 Task: Open a blank google sheet and write heading  Financial Planner. Add Dates in a column and its values below  'Jan 23, Feb 23, Mar 23, Apr 23 & may23. 'Add Income in next column and its values below  $3,000, $3,200, $3,100, $3,300 & $3,500. Add Expenses in next column and its values below  $2,000, $2,300, $2,200, $2,500 & $2,800. Add savings in next column and its values below $500, $600, $500, $700 & $700. Add Investment in next column and its values below  $500, $700, $800, $900 & $1000. Add Net Saving in next column and its values below  $1000, $1200, $900, $800 & $700. Save page BudgetReviewbook
Action: Mouse moved to (897, 164)
Screenshot: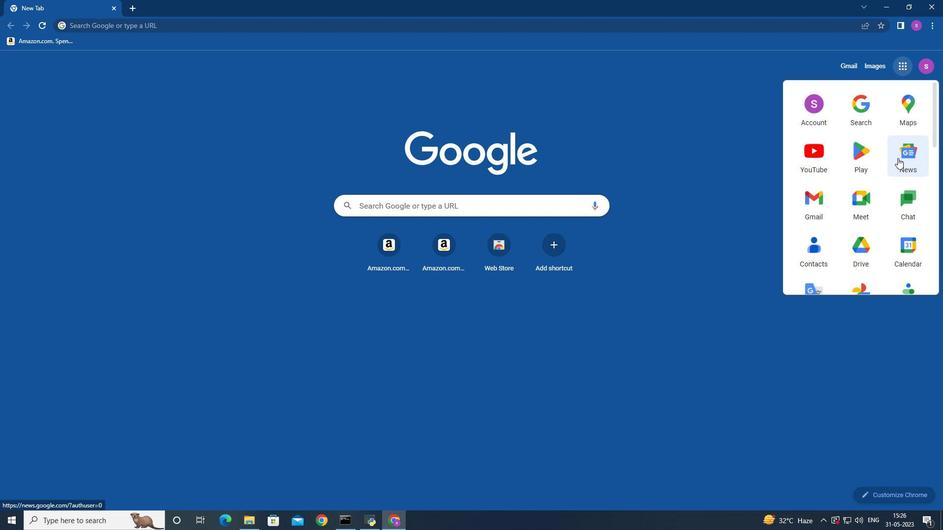 
Action: Mouse scrolled (897, 164) with delta (0, 0)
Screenshot: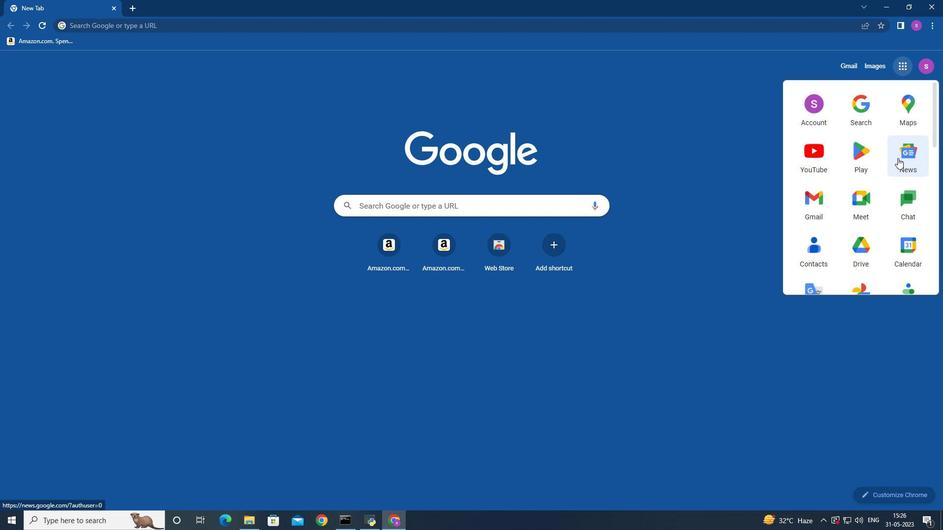 
Action: Mouse moved to (897, 164)
Screenshot: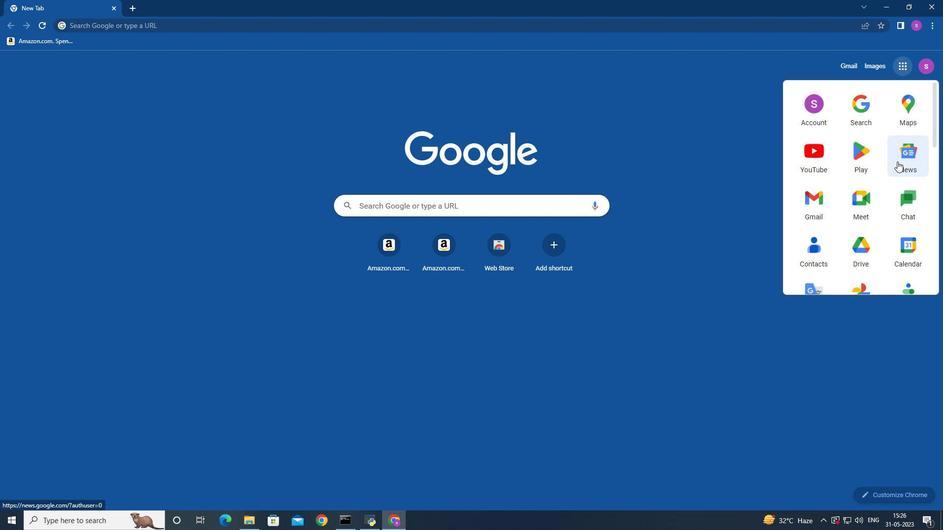 
Action: Mouse scrolled (897, 164) with delta (0, 0)
Screenshot: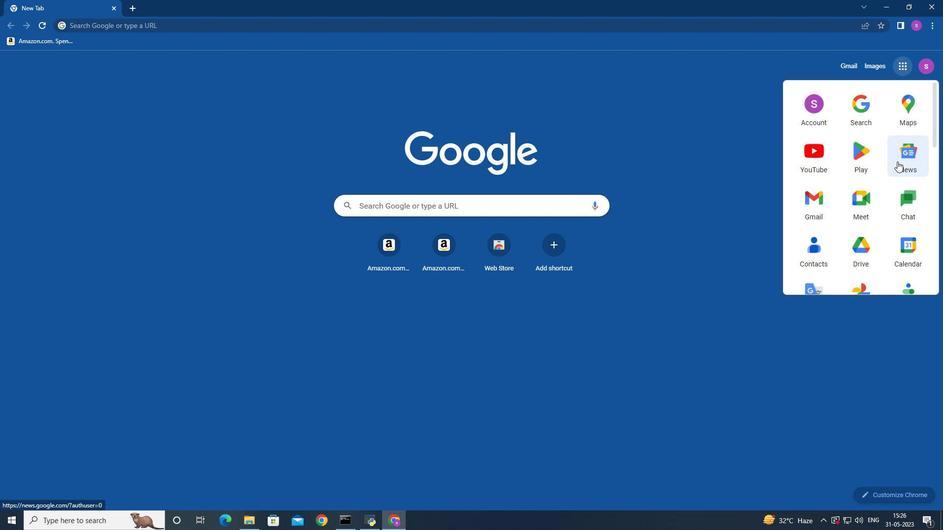 
Action: Mouse moved to (897, 164)
Screenshot: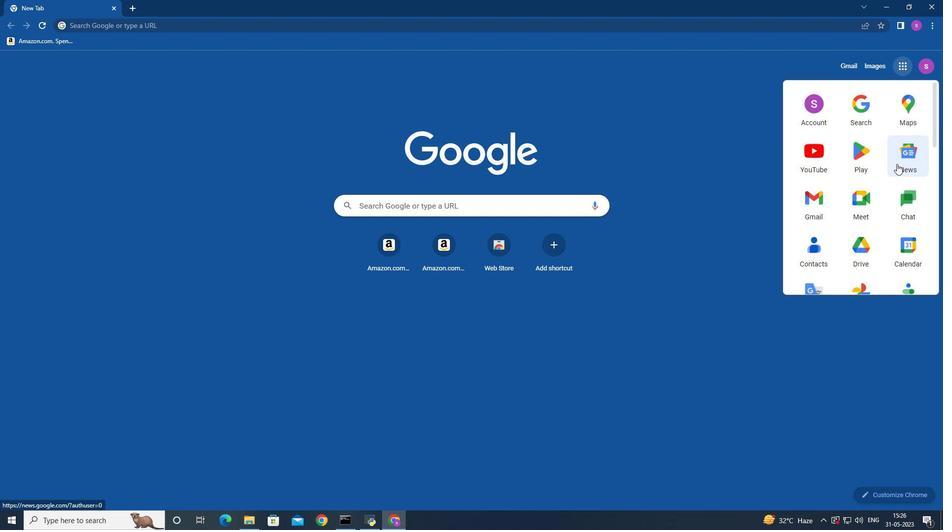
Action: Mouse scrolled (897, 164) with delta (0, 0)
Screenshot: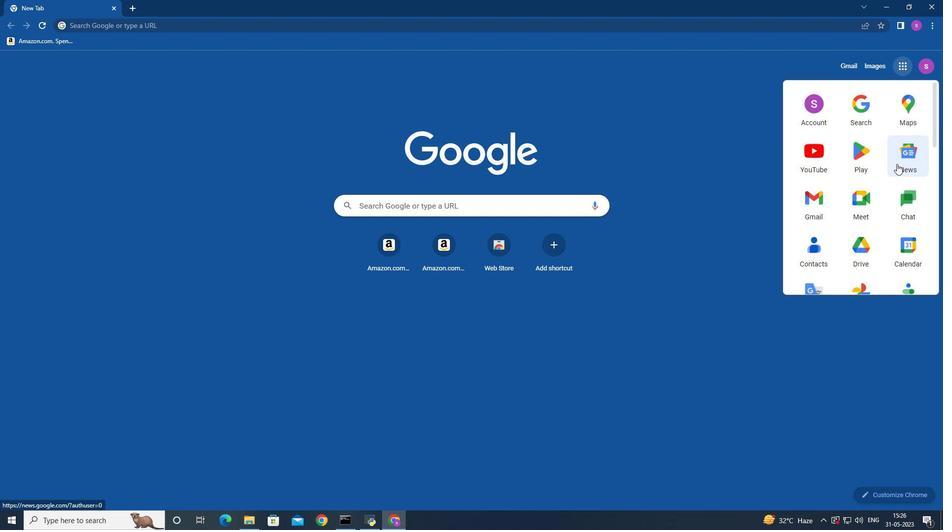 
Action: Mouse moved to (896, 164)
Screenshot: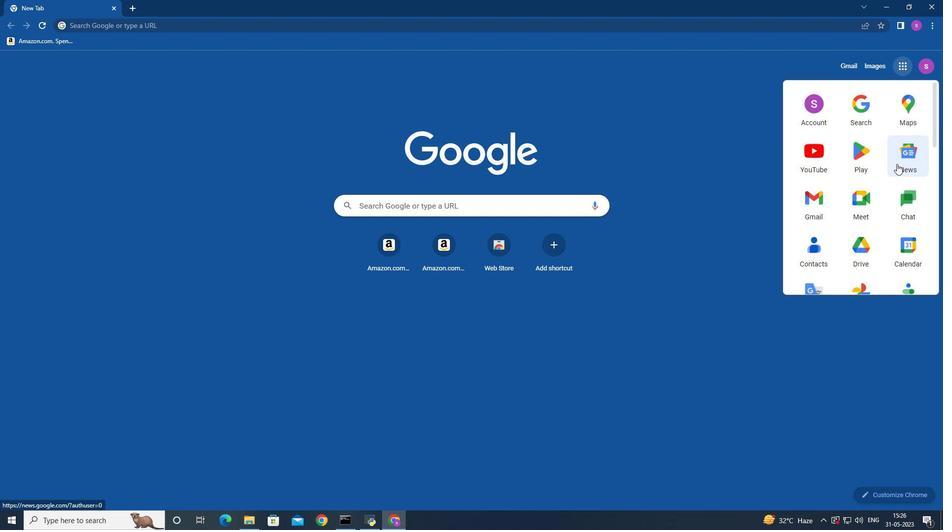 
Action: Mouse scrolled (896, 164) with delta (0, 0)
Screenshot: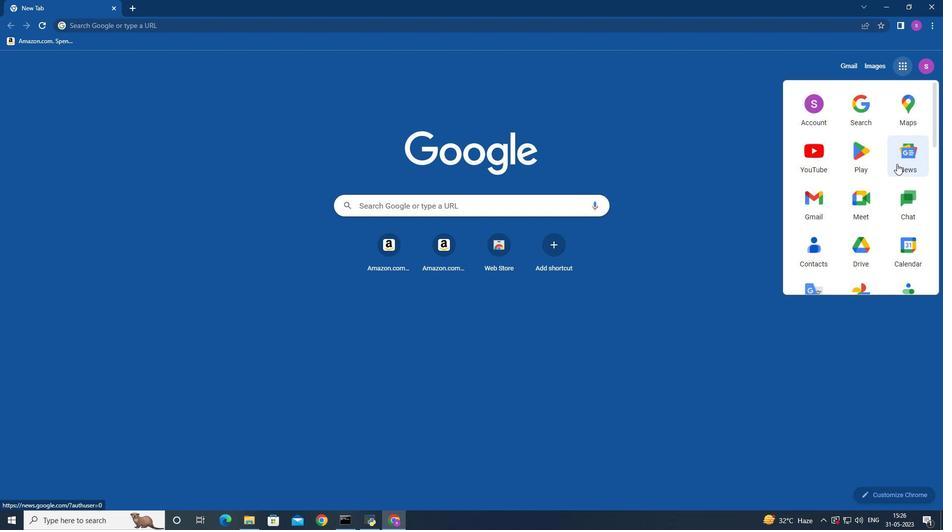
Action: Mouse moved to (895, 164)
Screenshot: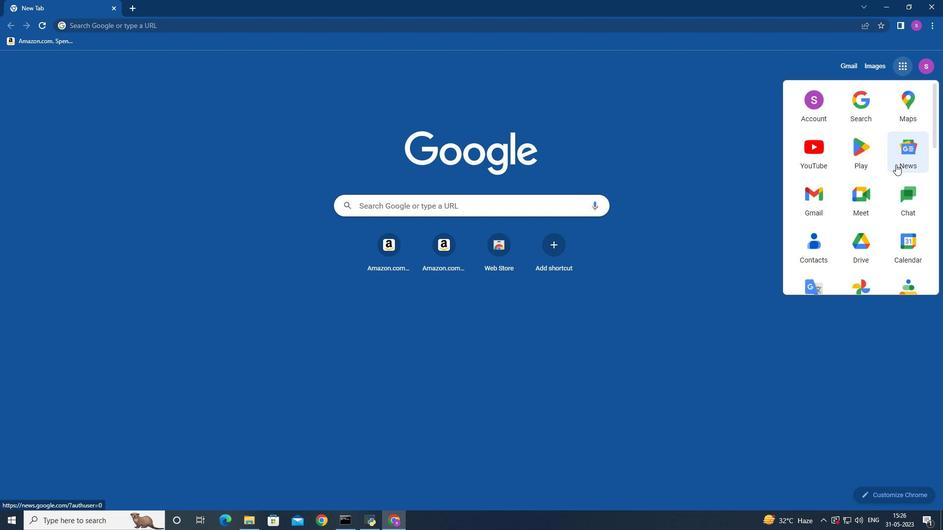 
Action: Mouse scrolled (895, 164) with delta (0, 0)
Screenshot: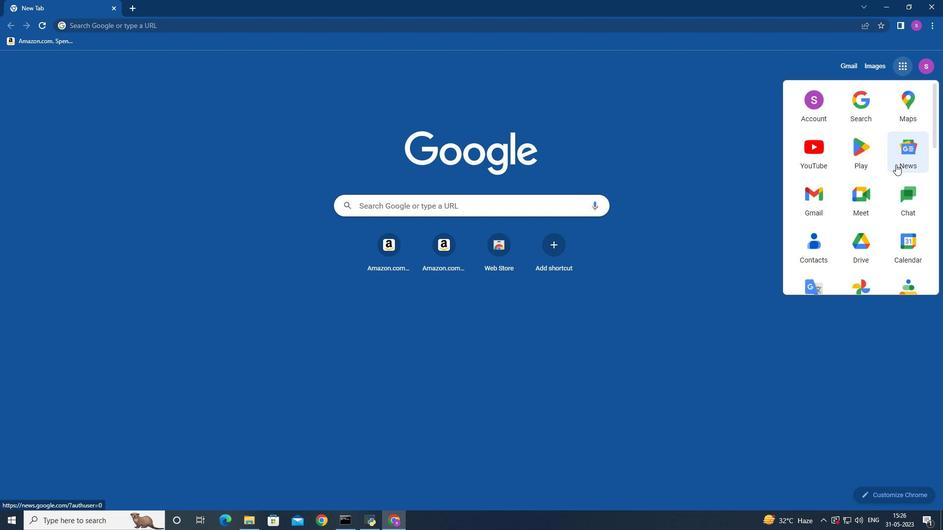 
Action: Mouse moved to (879, 164)
Screenshot: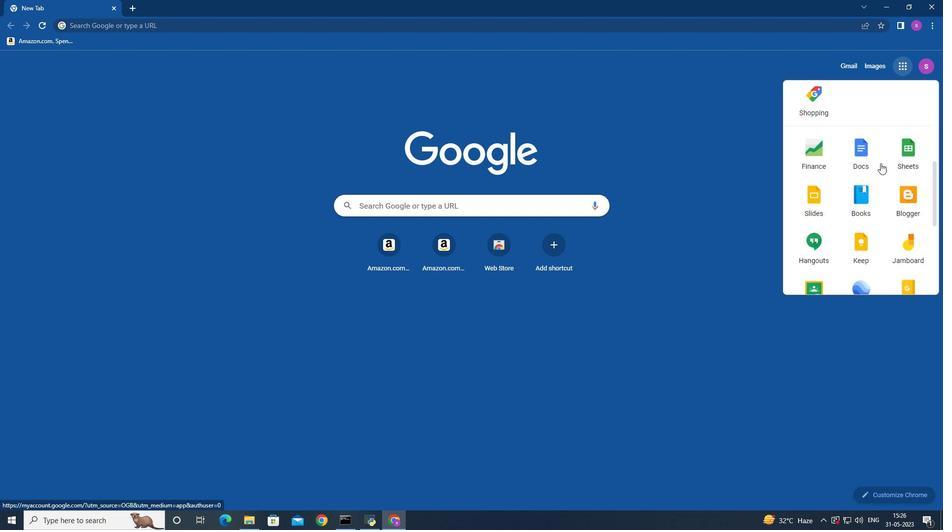 
Action: Mouse scrolled (879, 163) with delta (0, 0)
Screenshot: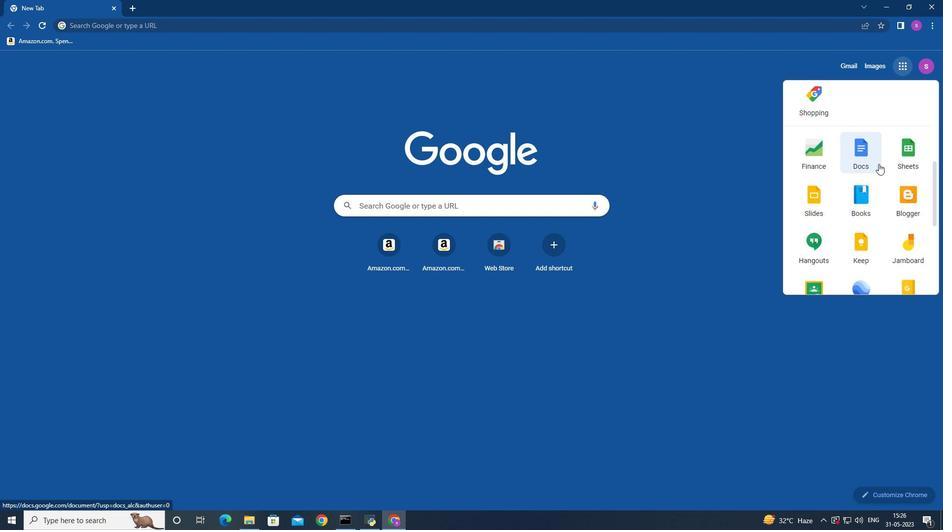 
Action: Mouse scrolled (879, 163) with delta (0, 0)
Screenshot: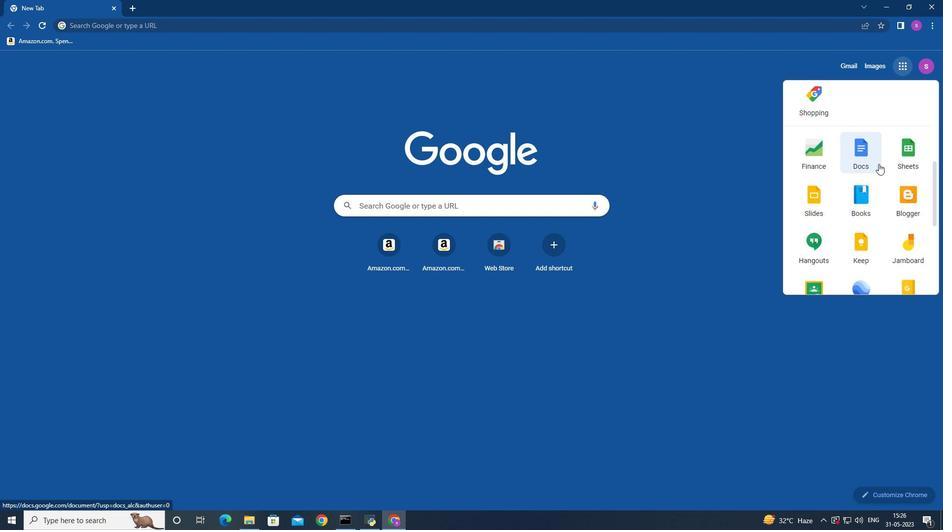 
Action: Mouse moved to (880, 164)
Screenshot: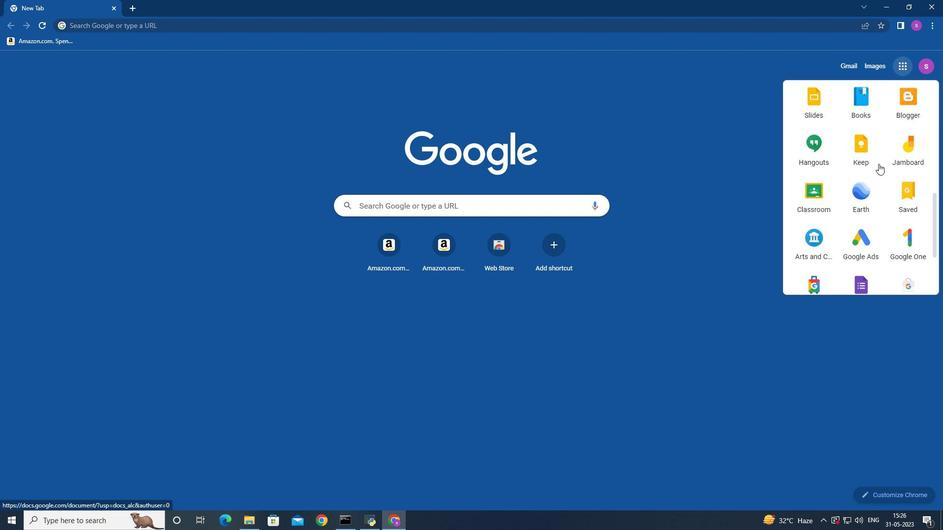 
Action: Mouse scrolled (880, 164) with delta (0, 0)
Screenshot: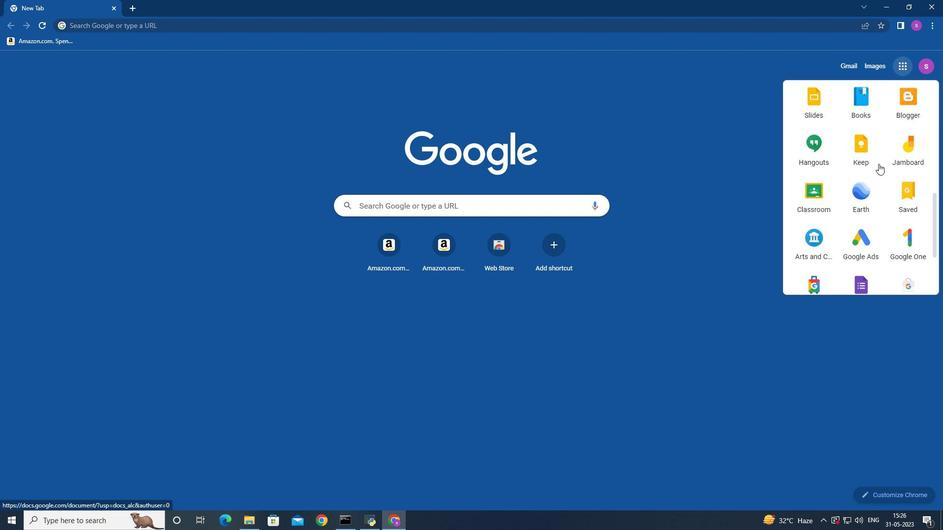 
Action: Mouse scrolled (880, 164) with delta (0, 0)
Screenshot: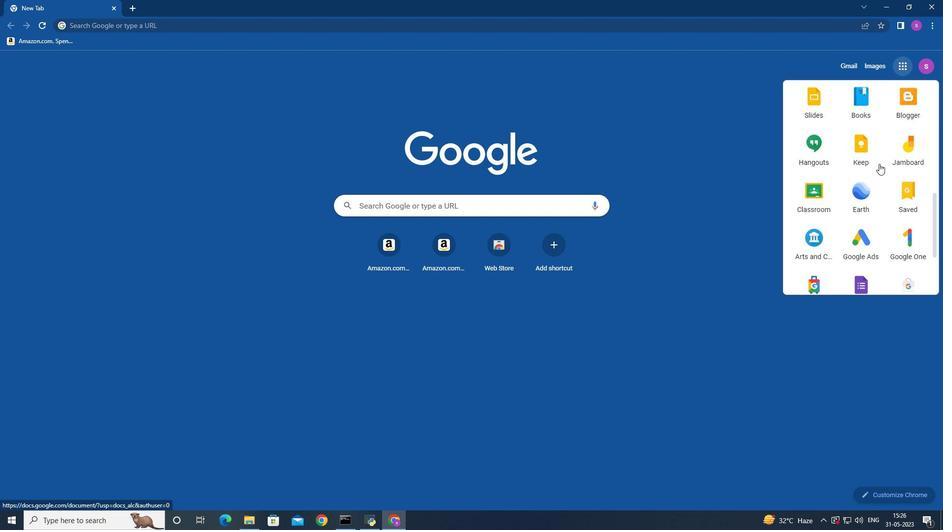 
Action: Mouse scrolled (880, 164) with delta (0, 0)
Screenshot: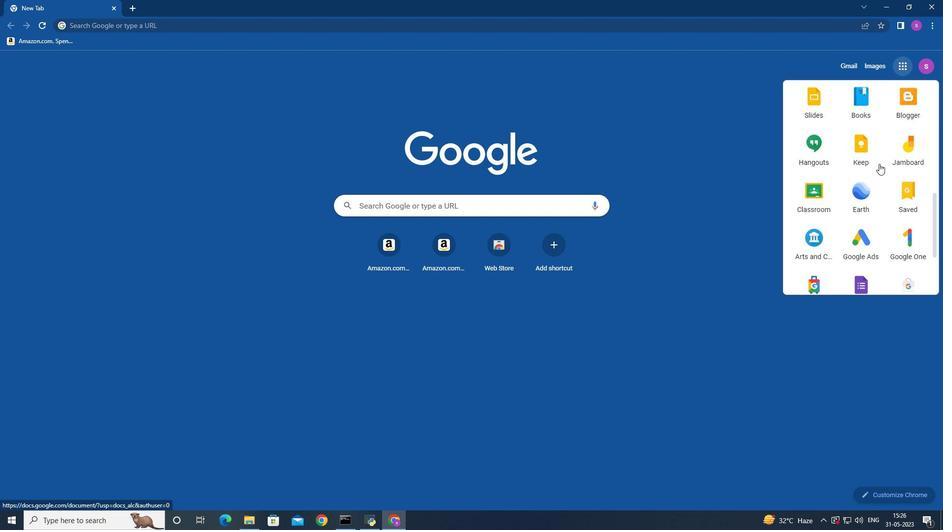 
Action: Mouse moved to (904, 201)
Screenshot: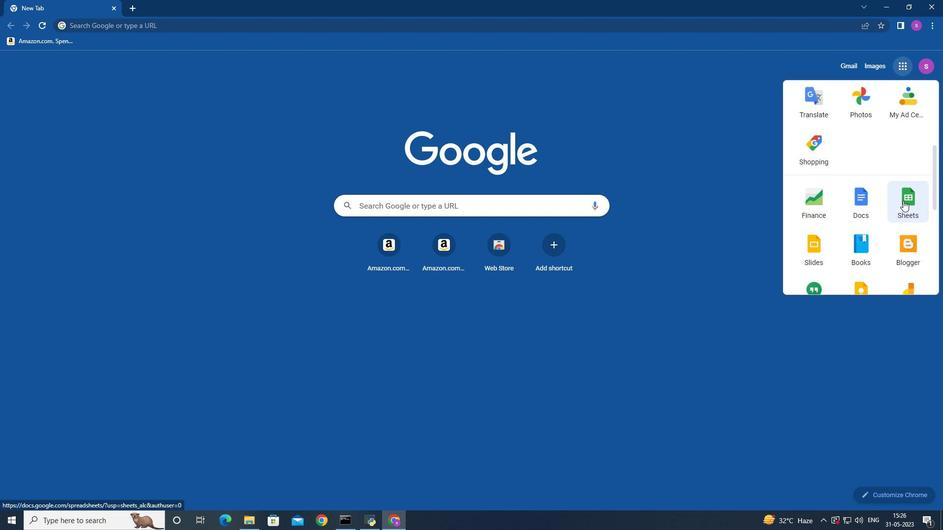 
Action: Mouse pressed left at (904, 201)
Screenshot: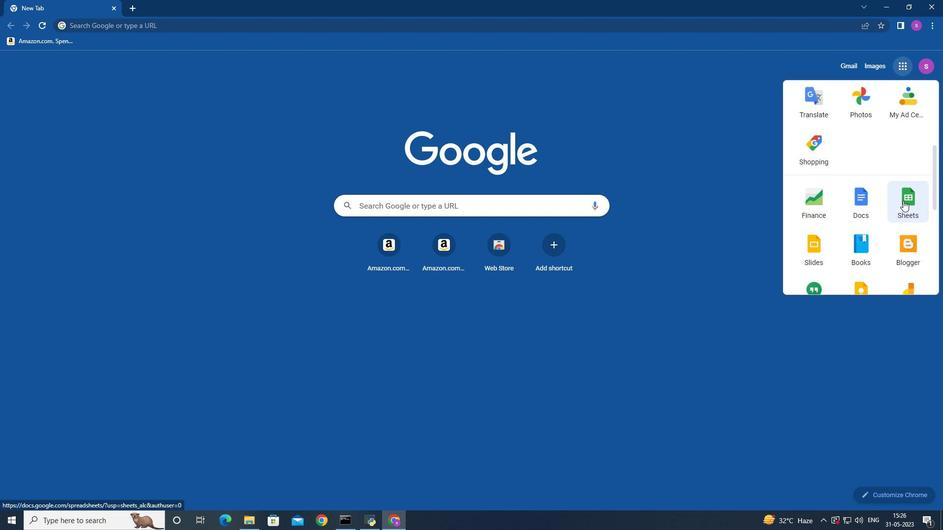 
Action: Mouse moved to (242, 124)
Screenshot: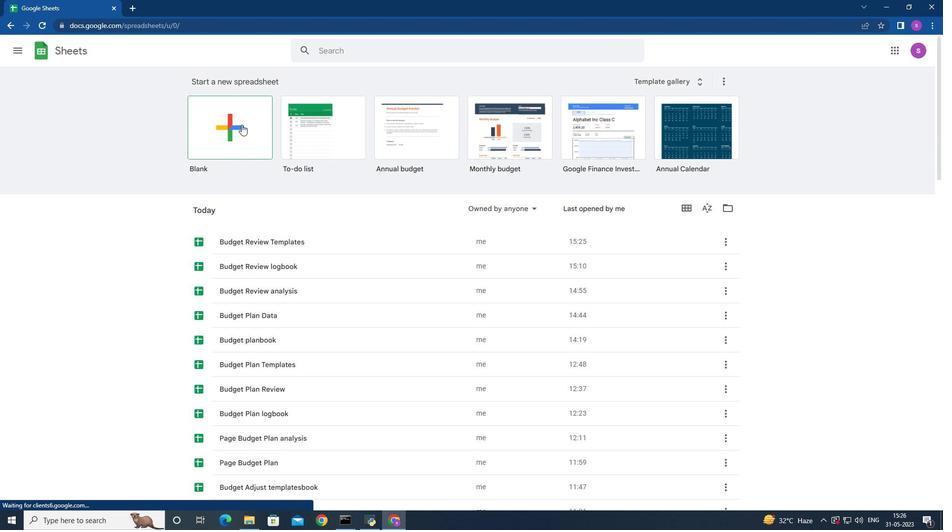 
Action: Mouse pressed left at (242, 124)
Screenshot: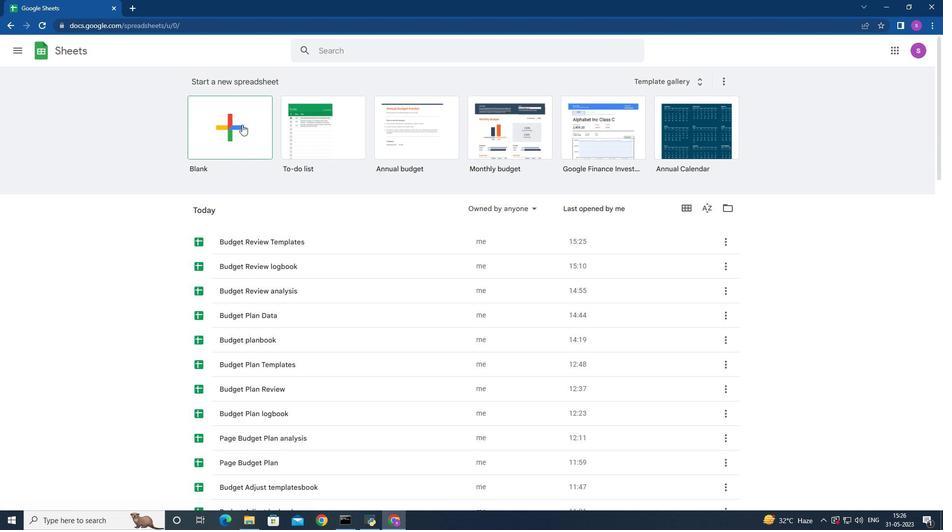 
Action: Mouse moved to (184, 133)
Screenshot: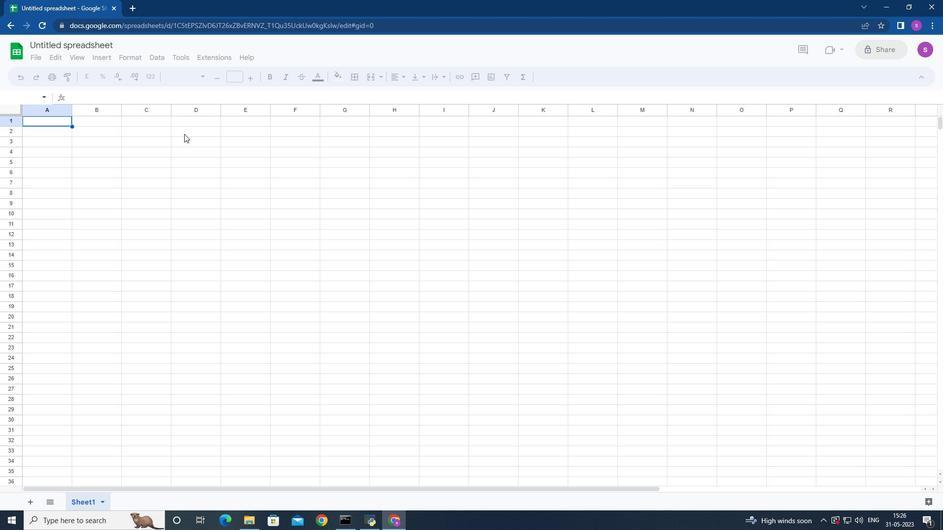 
Action: Mouse pressed left at (184, 133)
Screenshot: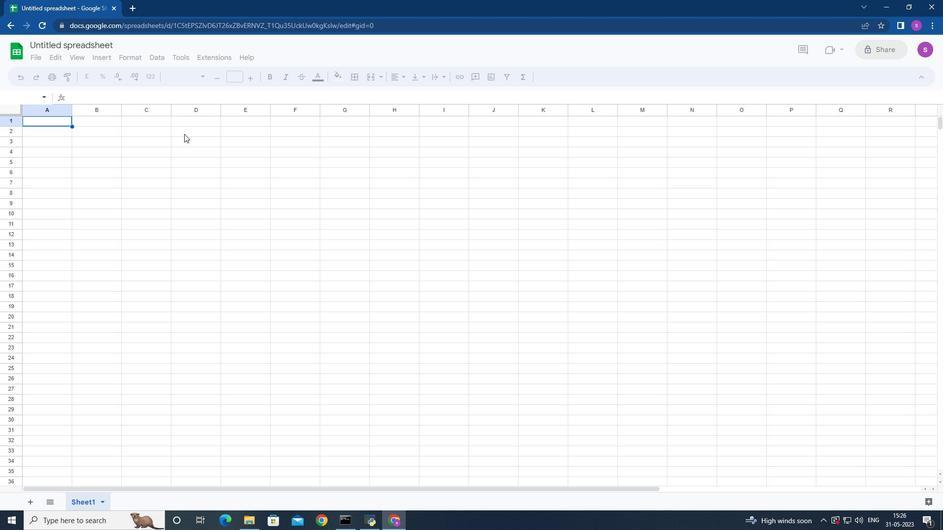 
Action: Mouse moved to (184, 133)
Screenshot: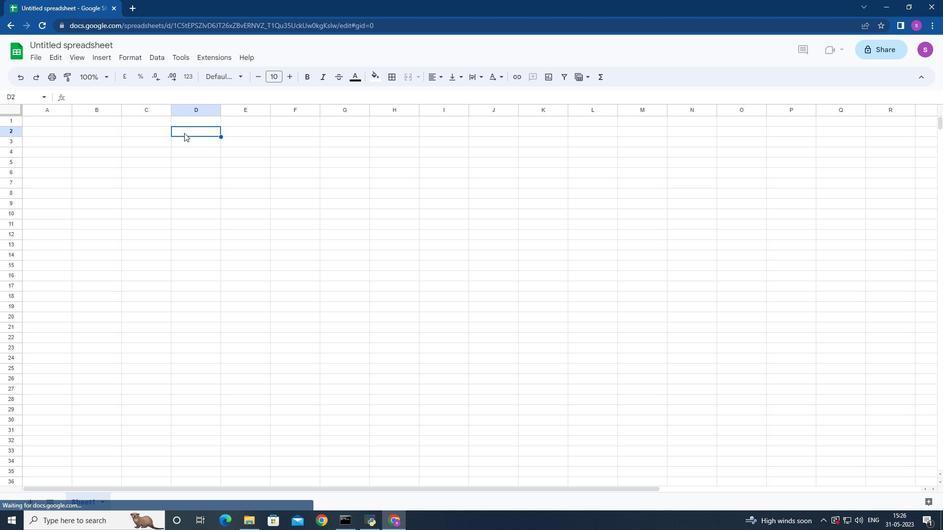 
Action: Key pressed <Key.shift>Financial<Key.space><Key.shift>Planner<Key.down><Key.left><Key.down><Key.shift>Dates<Key.down><Key.shift>Jan<Key.space>23<Key.down><Key.shift>Feb<Key.space>23<Key.down><Key.shift>Mar<Key.space>23<Key.down><Key.shift>Apr23<Key.down><Key.shift>May23<Key.down>
Screenshot: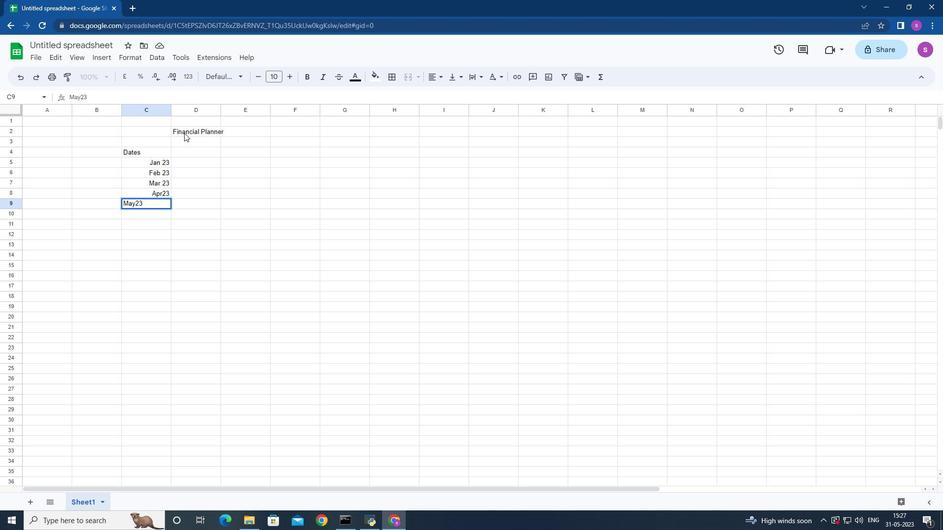 
Action: Mouse moved to (184, 149)
Screenshot: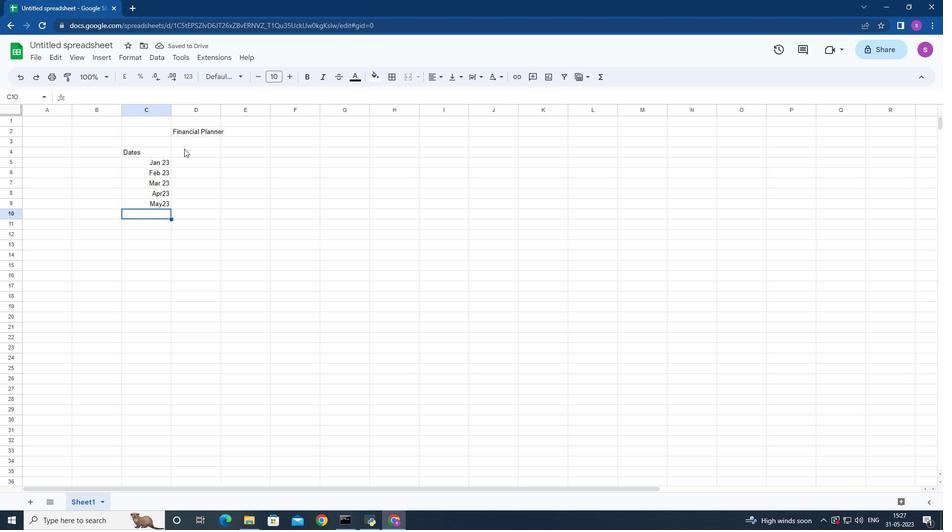 
Action: Mouse pressed left at (184, 149)
Screenshot: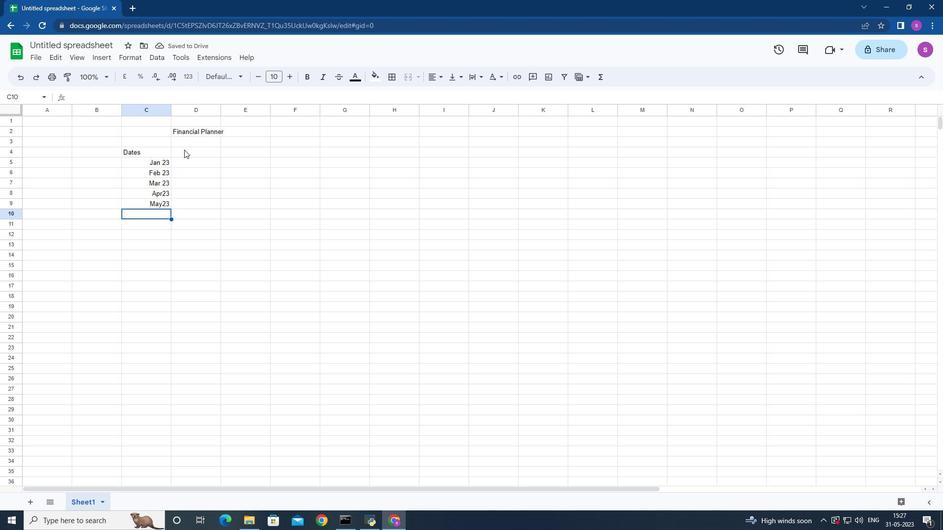 
Action: Mouse moved to (185, 149)
Screenshot: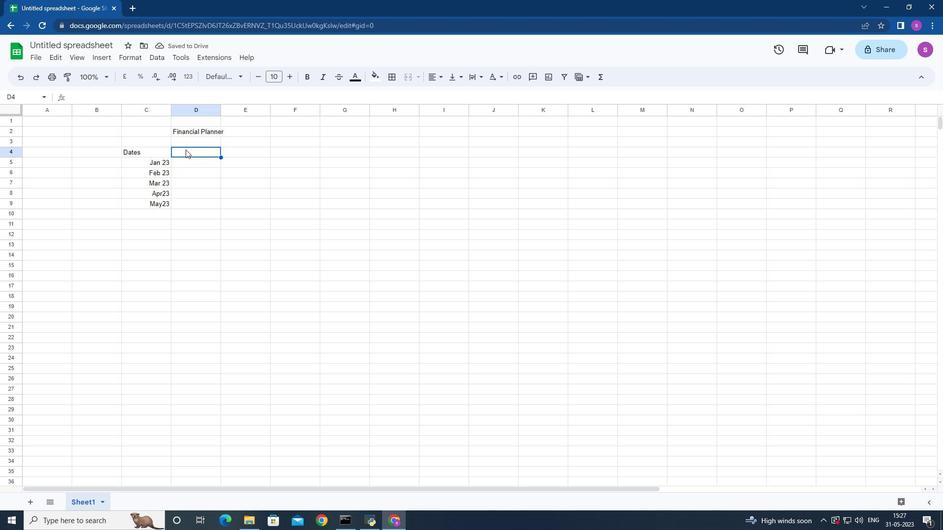 
Action: Key pressed <Key.shift><Key.shift><Key.shift>Income<Key.down>3000<Key.down>3200<Key.down>3100<Key.down>3300<Key.down>3500<Key.down><Key.up>
Screenshot: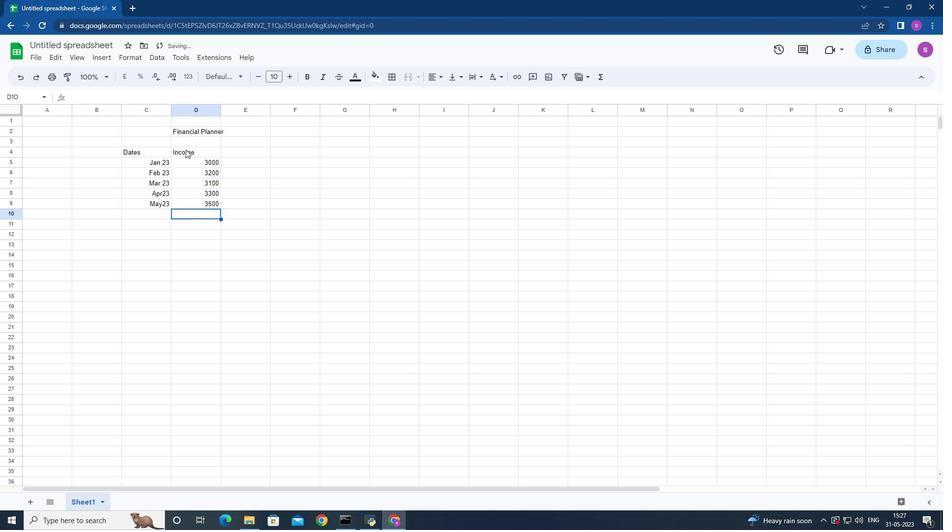 
Action: Mouse moved to (196, 159)
Screenshot: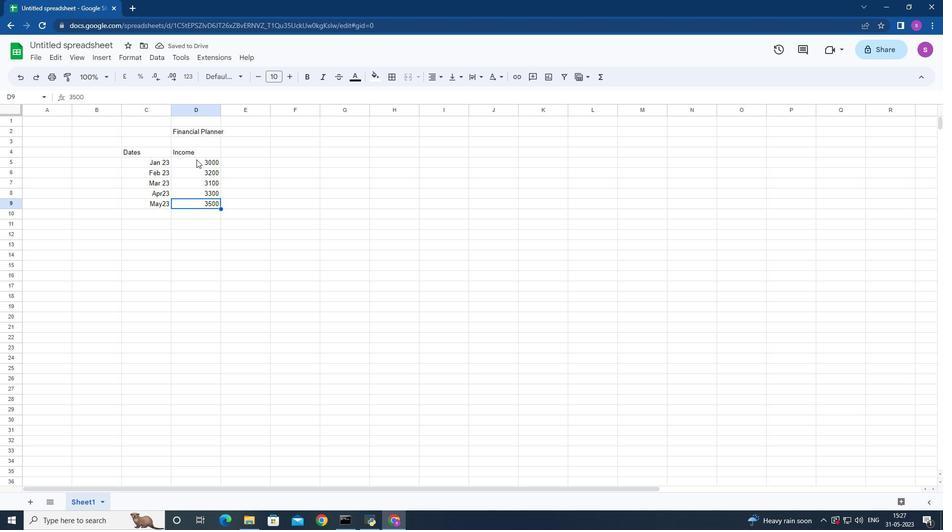 
Action: Mouse pressed left at (196, 159)
Screenshot: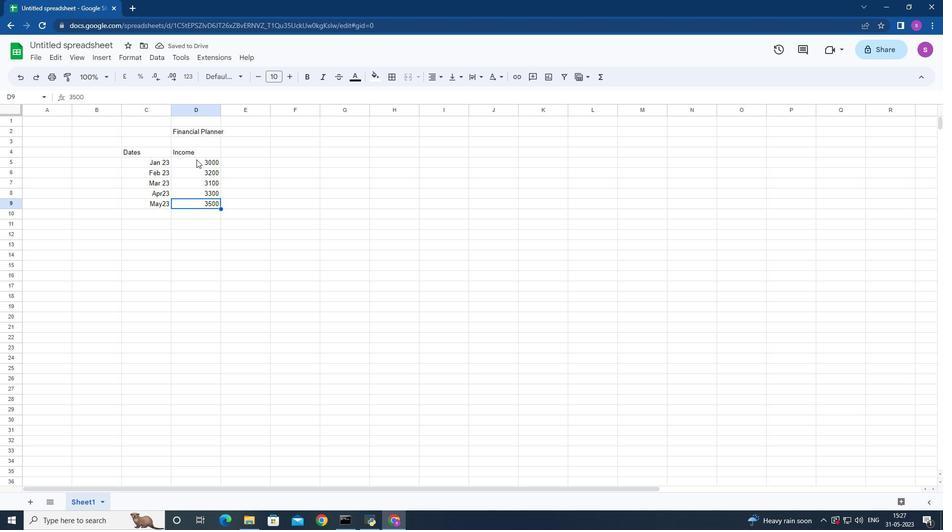 
Action: Mouse moved to (189, 78)
Screenshot: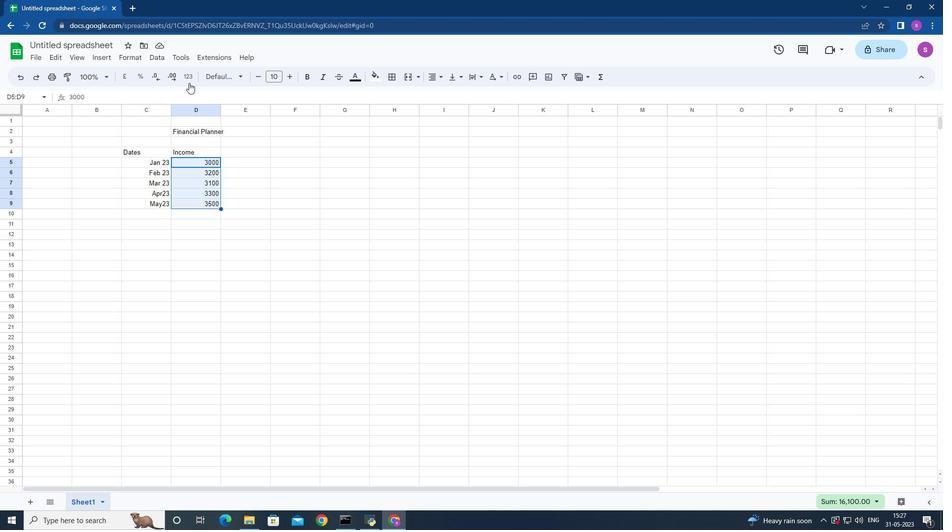 
Action: Mouse pressed left at (189, 78)
Screenshot: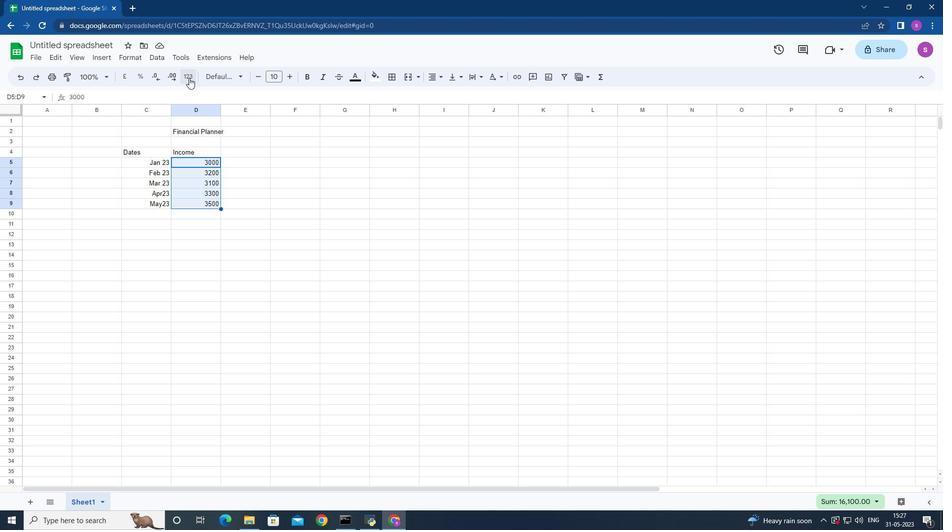 
Action: Mouse moved to (200, 332)
Screenshot: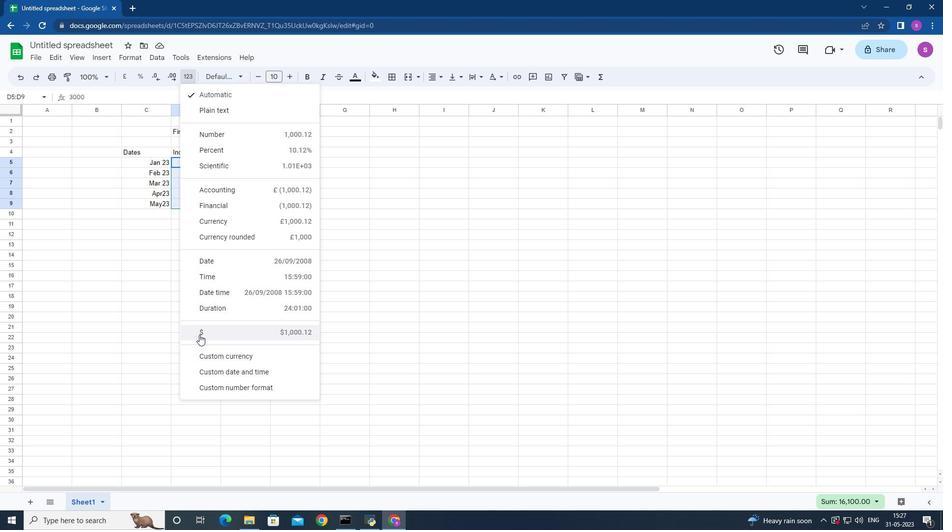 
Action: Mouse pressed left at (200, 332)
Screenshot: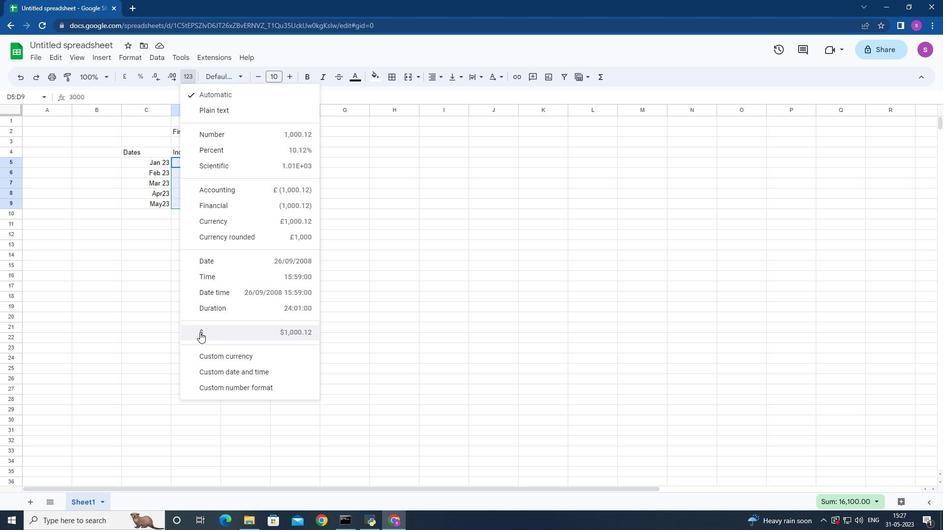 
Action: Mouse moved to (238, 152)
Screenshot: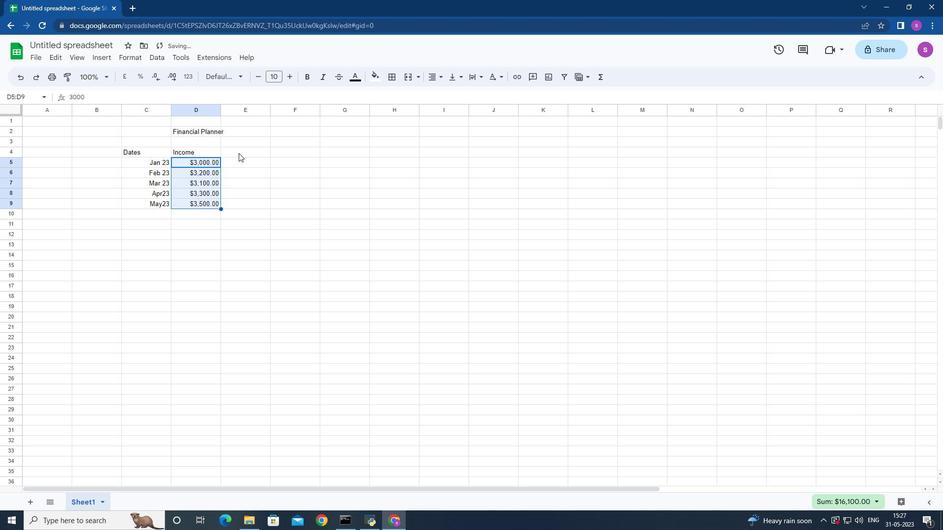 
Action: Mouse pressed left at (238, 152)
Screenshot: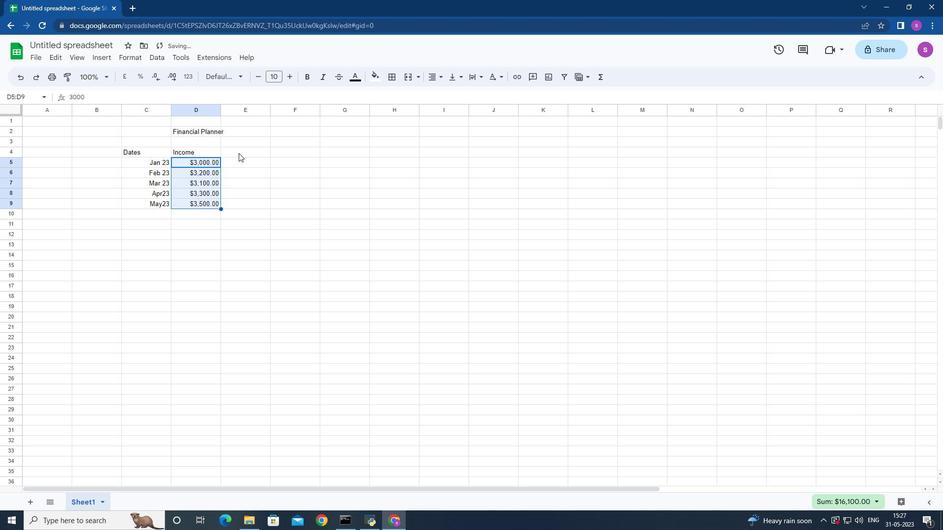 
Action: Mouse moved to (238, 152)
Screenshot: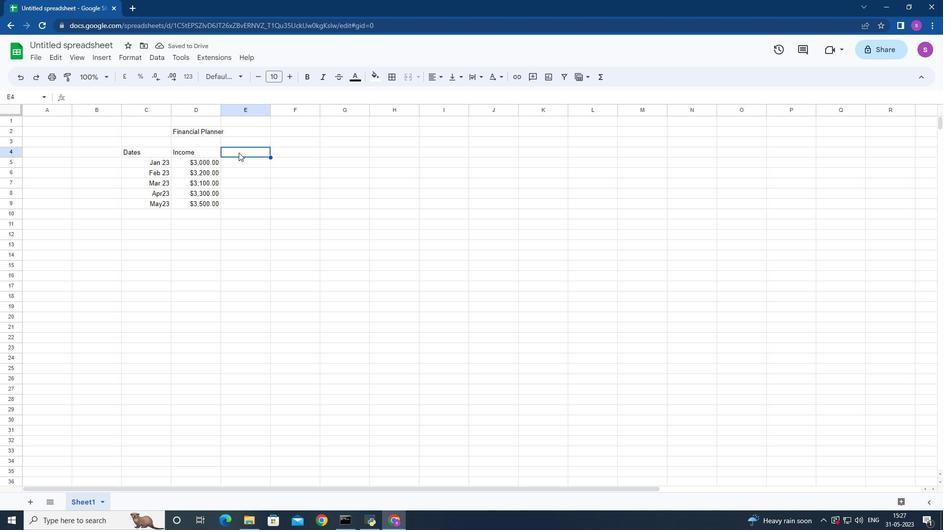 
Action: Key pressed <Key.shift>Expen
Screenshot: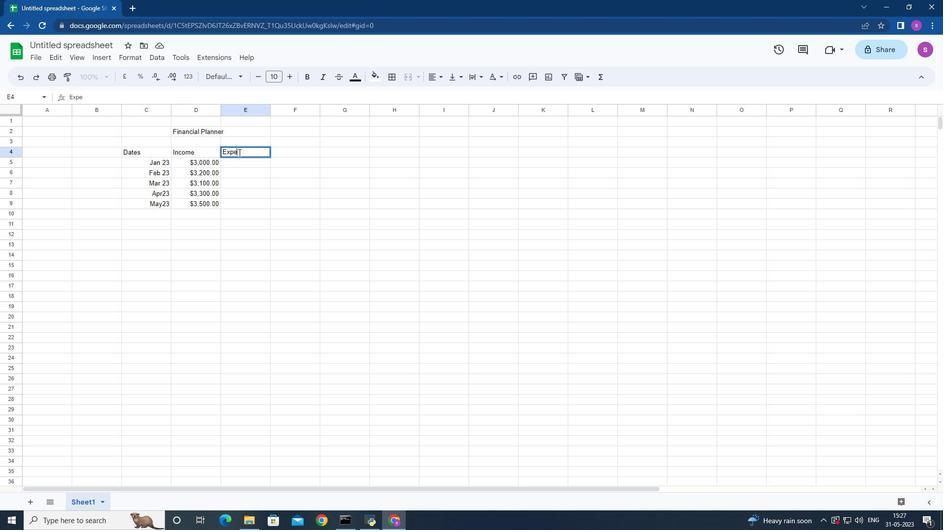 
Action: Mouse scrolled (238, 153) with delta (0, 0)
Screenshot: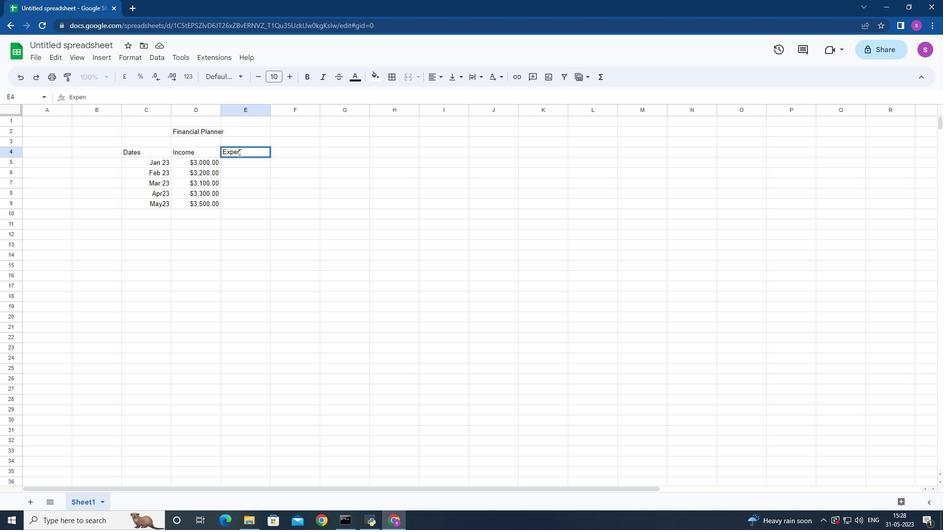 
Action: Mouse moved to (267, 159)
Screenshot: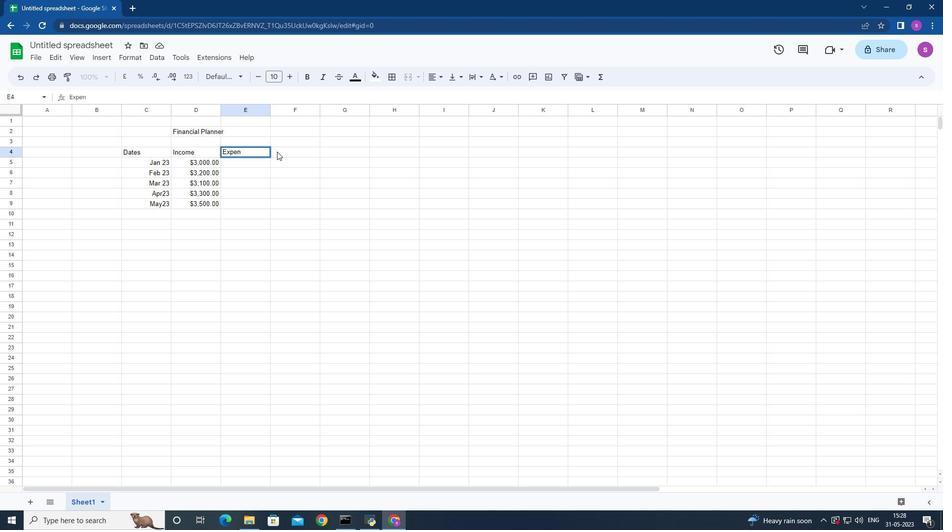 
Action: Key pressed ses<Key.down>2000<Key.down>2300<Key.down>2200<Key.down>2500<Key.down>2800<Key.down>
Screenshot: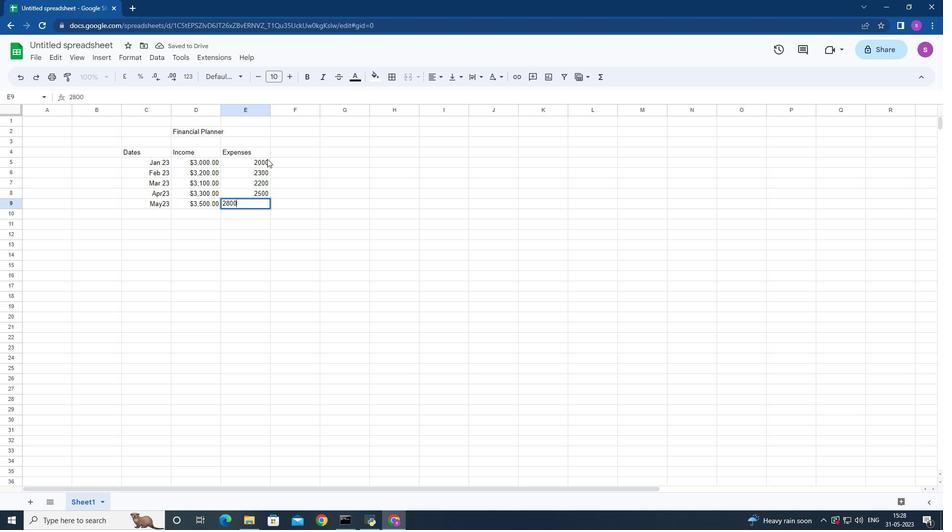 
Action: Mouse moved to (246, 159)
Screenshot: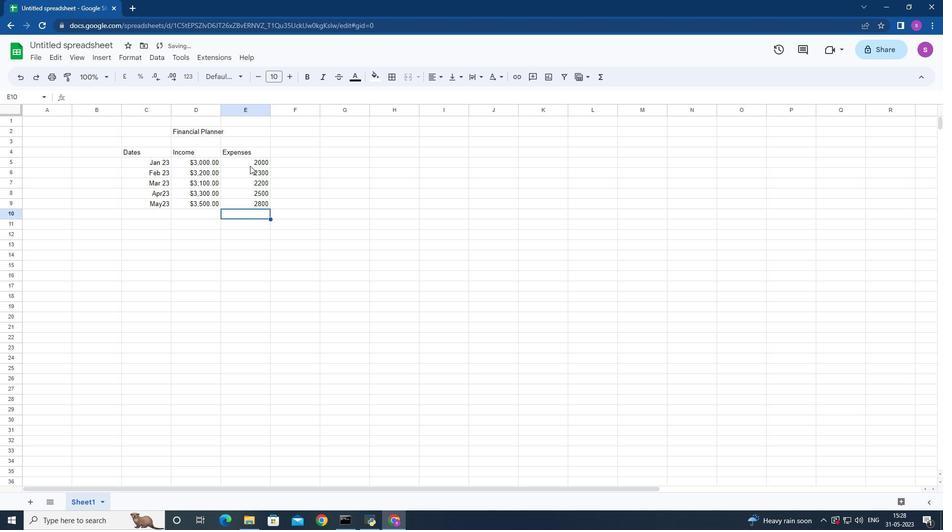 
Action: Mouse pressed left at (246, 159)
Screenshot: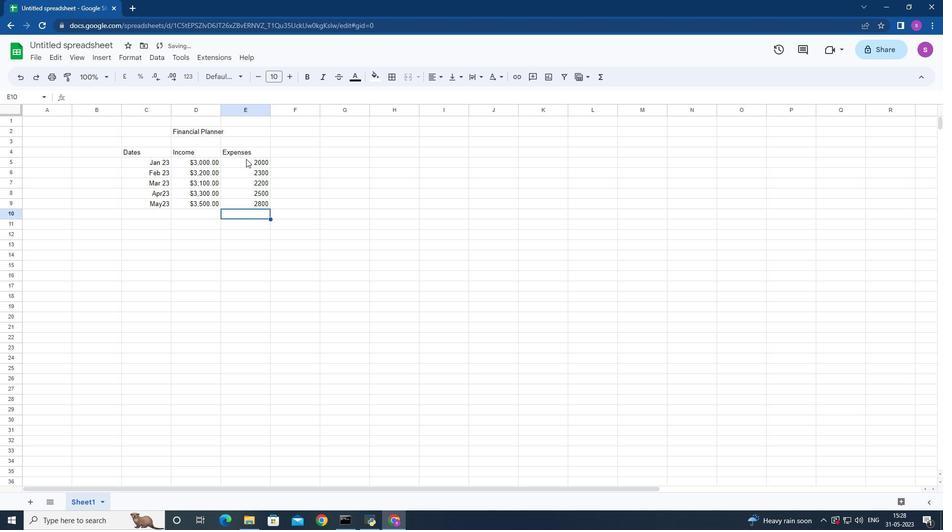 
Action: Mouse moved to (188, 75)
Screenshot: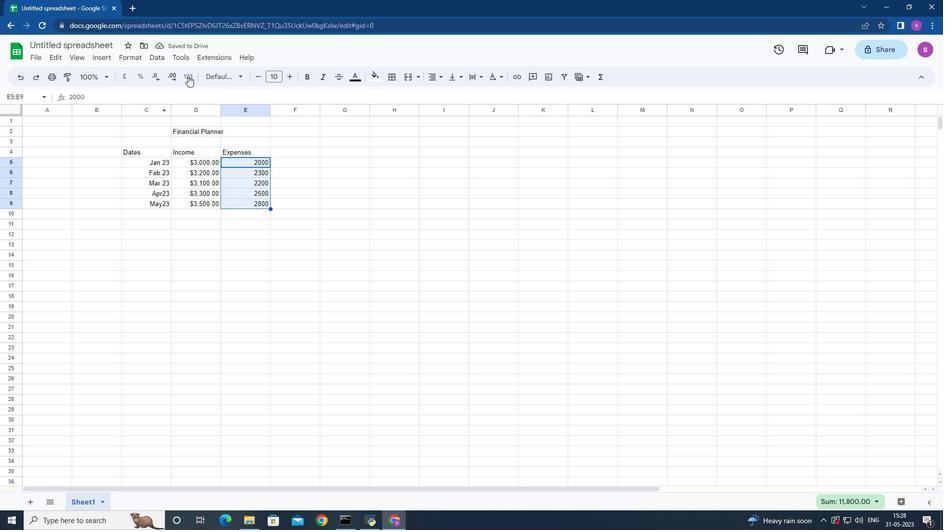 
Action: Mouse pressed left at (188, 75)
Screenshot: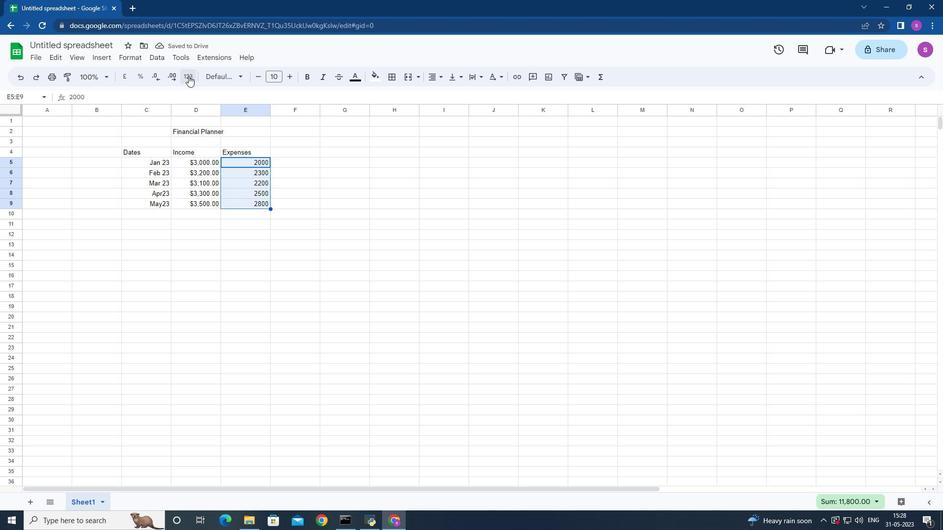
Action: Mouse moved to (201, 331)
Screenshot: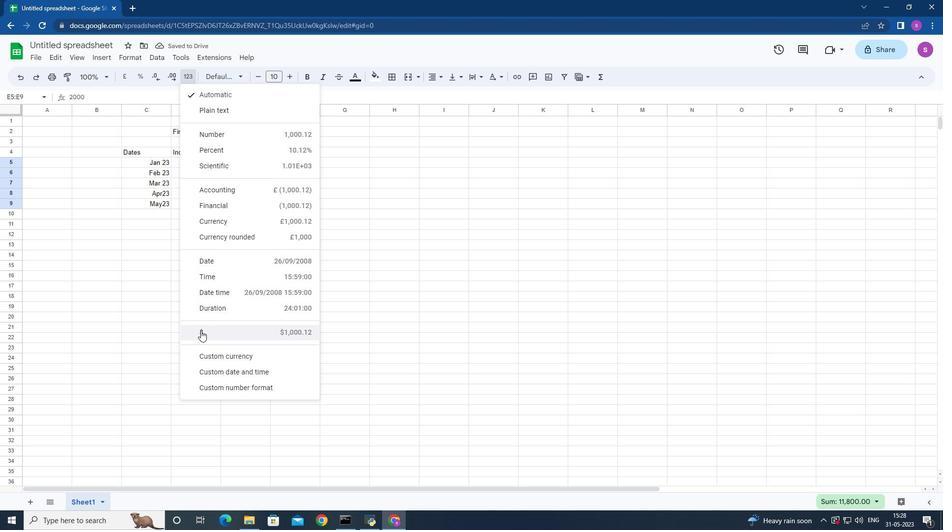 
Action: Mouse pressed left at (201, 331)
Screenshot: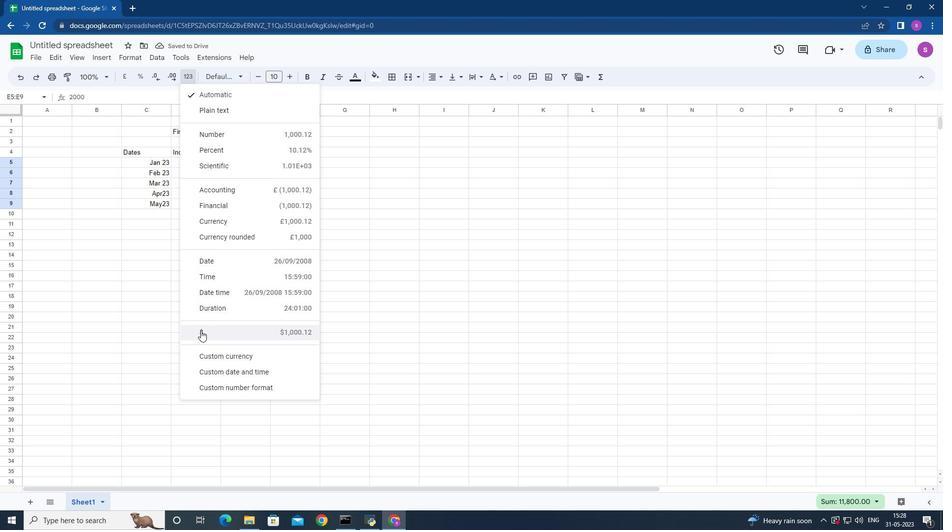 
Action: Mouse moved to (286, 151)
Screenshot: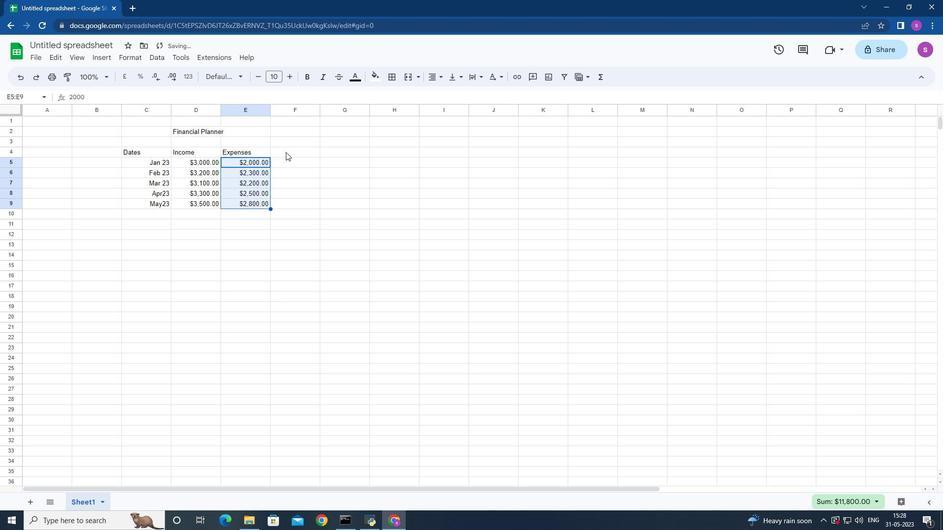 
Action: Mouse pressed left at (286, 151)
Screenshot: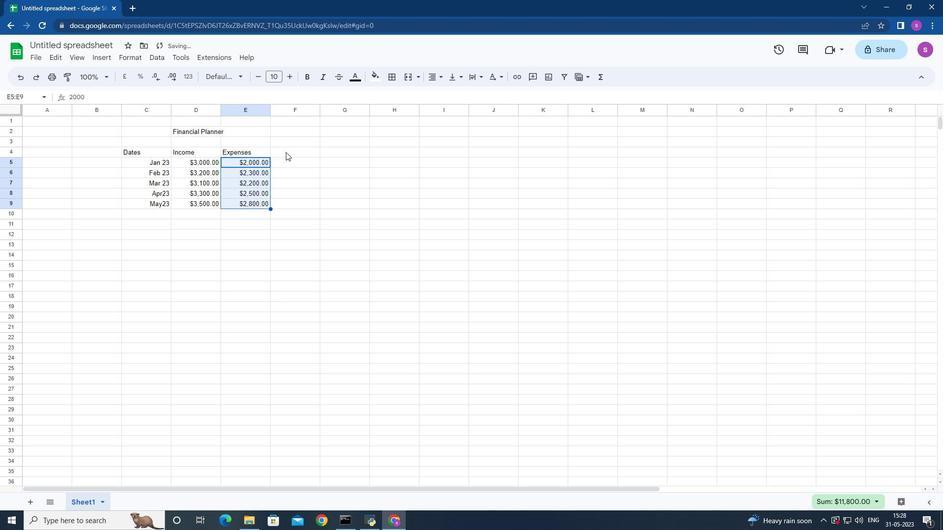 
Action: Mouse moved to (286, 151)
Screenshot: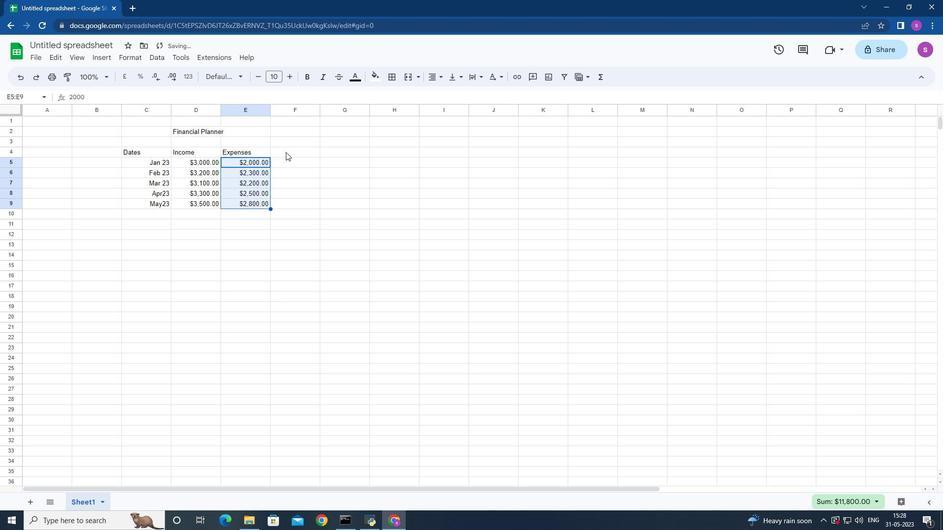 
Action: Key pressed <Key.shift>Savings<Key.down>
Screenshot: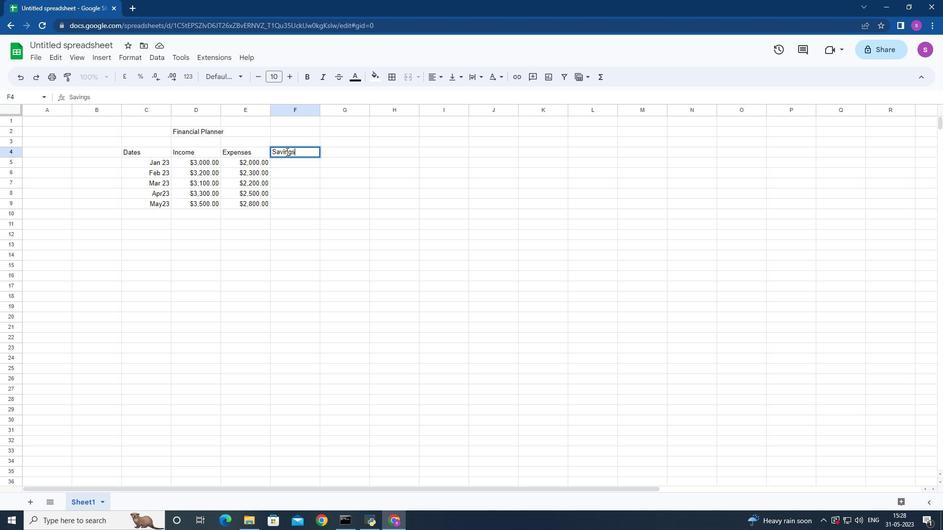 
Action: Mouse moved to (346, 189)
Screenshot: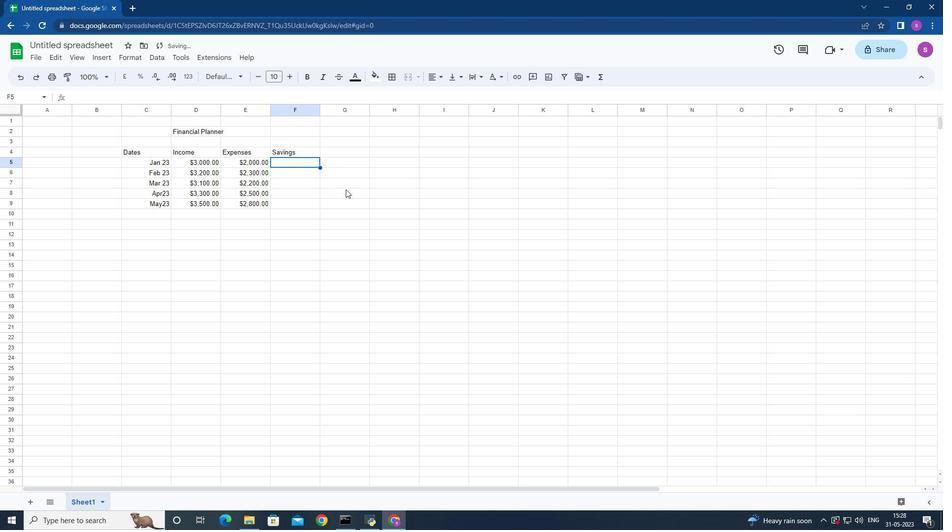 
Action: Key pressed 500<Key.down>600<Key.down>500<Key.down>700<Key.down>700<Key.enter>
Screenshot: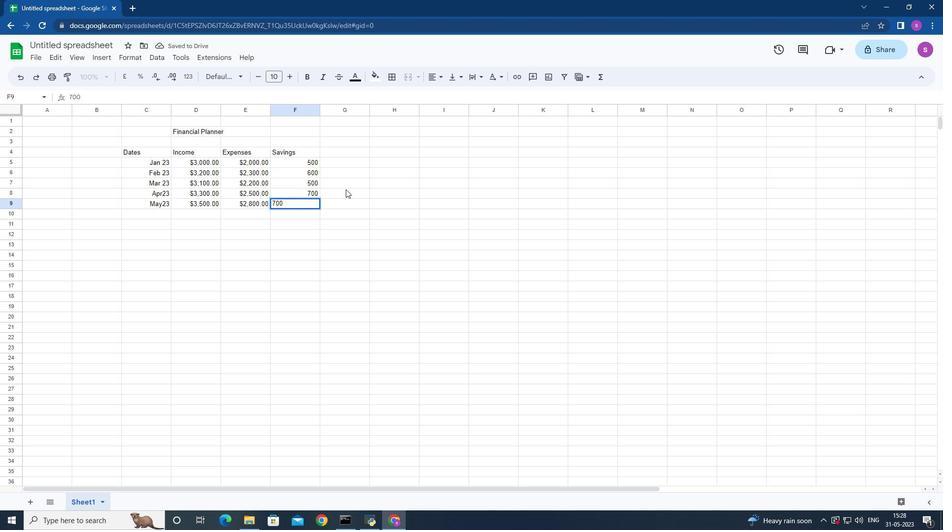 
Action: Mouse moved to (297, 159)
Screenshot: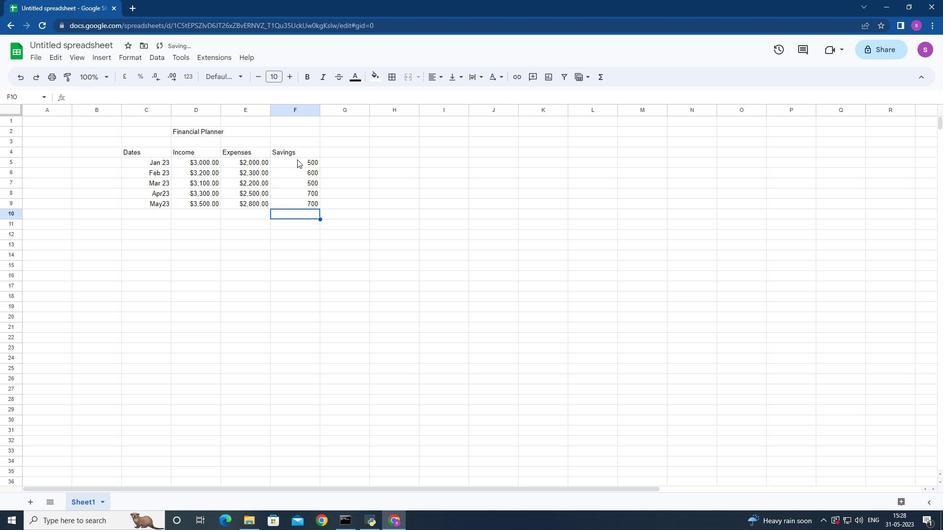 
Action: Mouse pressed left at (297, 159)
Screenshot: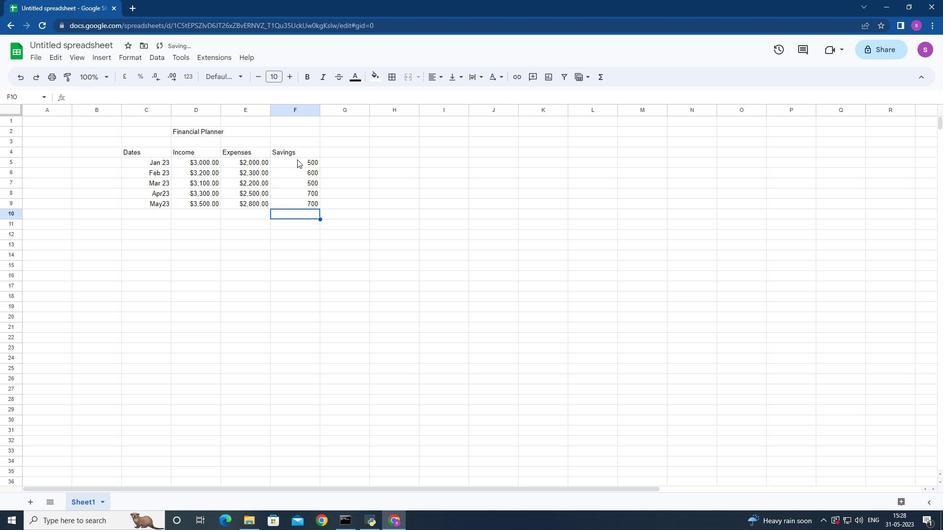 
Action: Mouse moved to (188, 78)
Screenshot: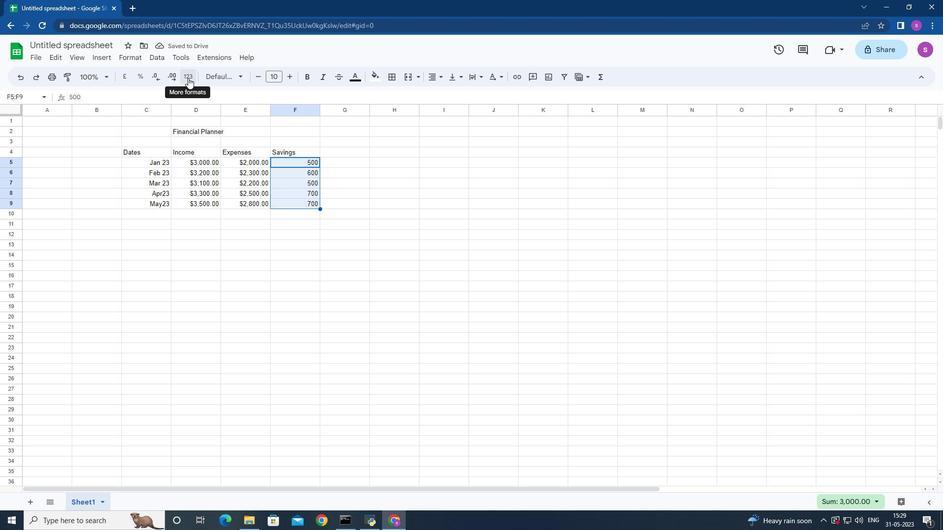 
Action: Mouse pressed left at (188, 78)
Screenshot: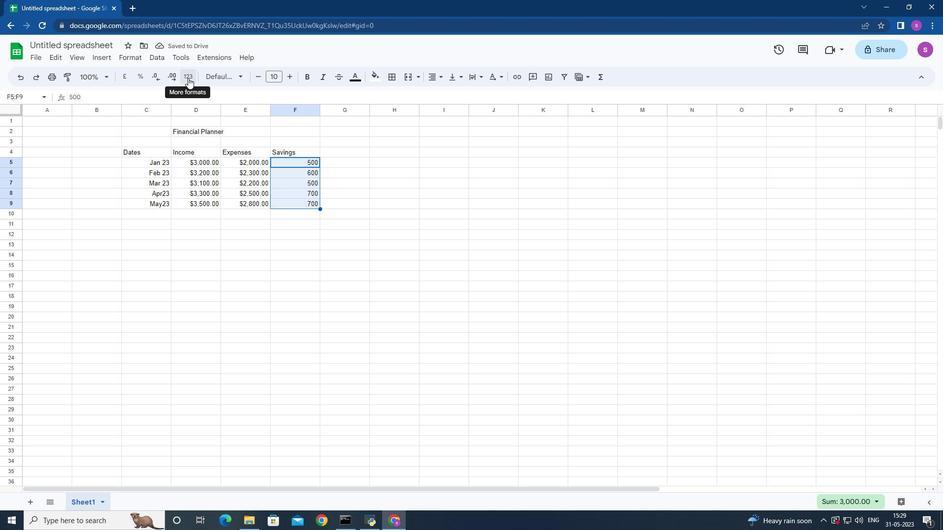 
Action: Mouse moved to (194, 333)
Screenshot: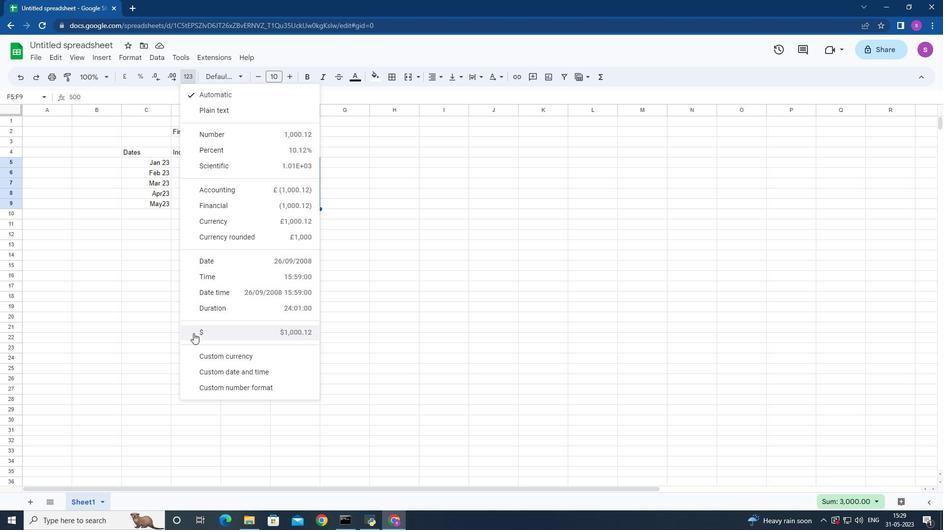 
Action: Mouse pressed left at (194, 333)
Screenshot: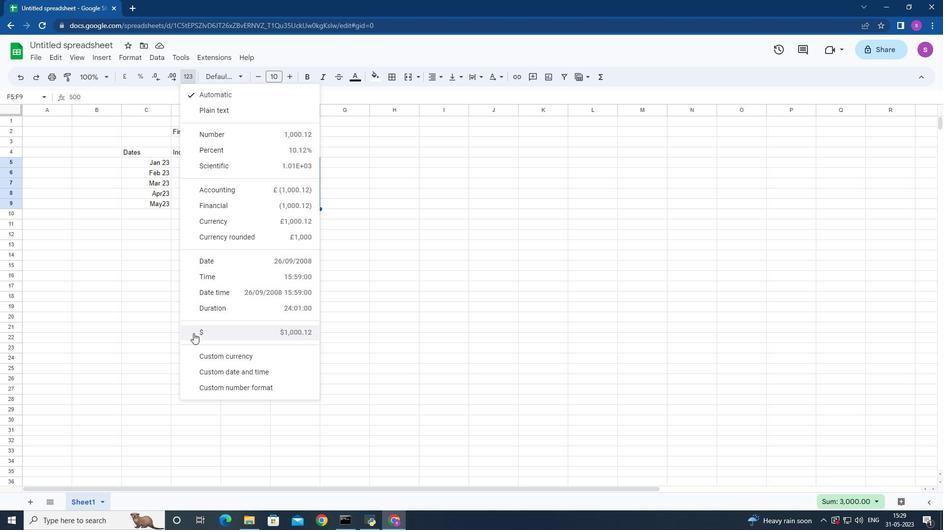 
Action: Mouse moved to (327, 151)
Screenshot: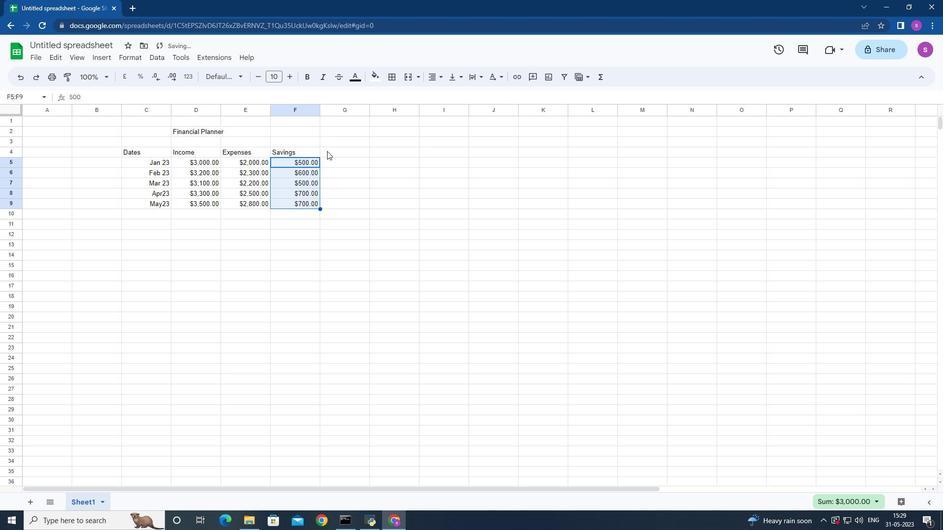 
Action: Mouse pressed left at (327, 151)
Screenshot: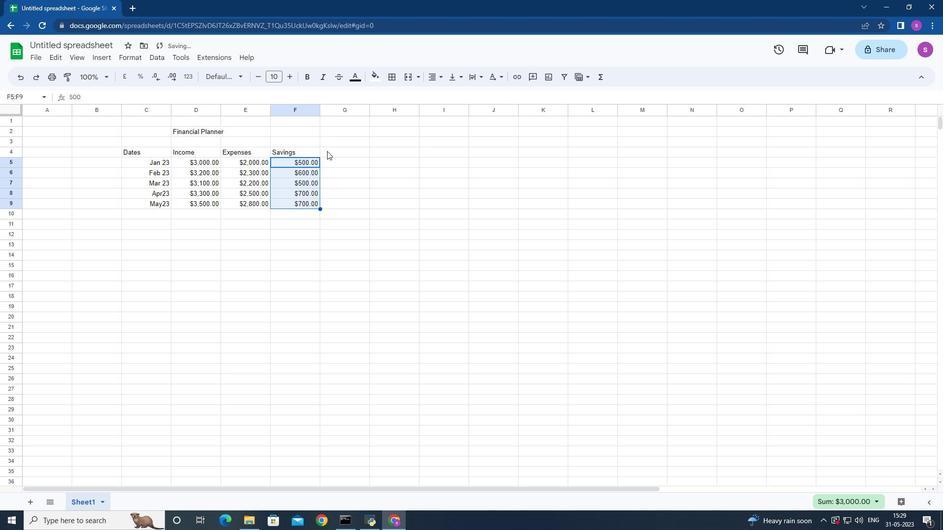 
Action: Mouse moved to (328, 151)
Screenshot: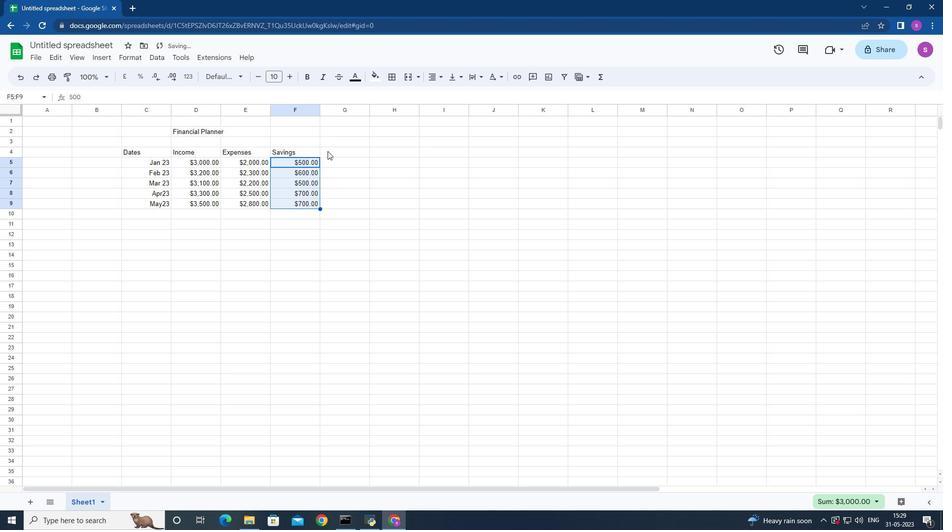
Action: Key pressed <Key.shift>Investment<Key.down>
Screenshot: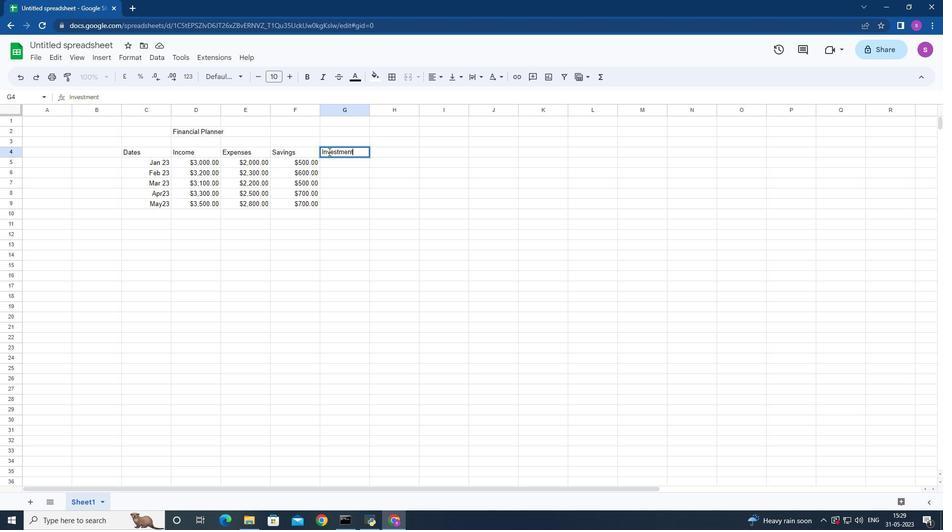 
Action: Mouse moved to (342, 163)
Screenshot: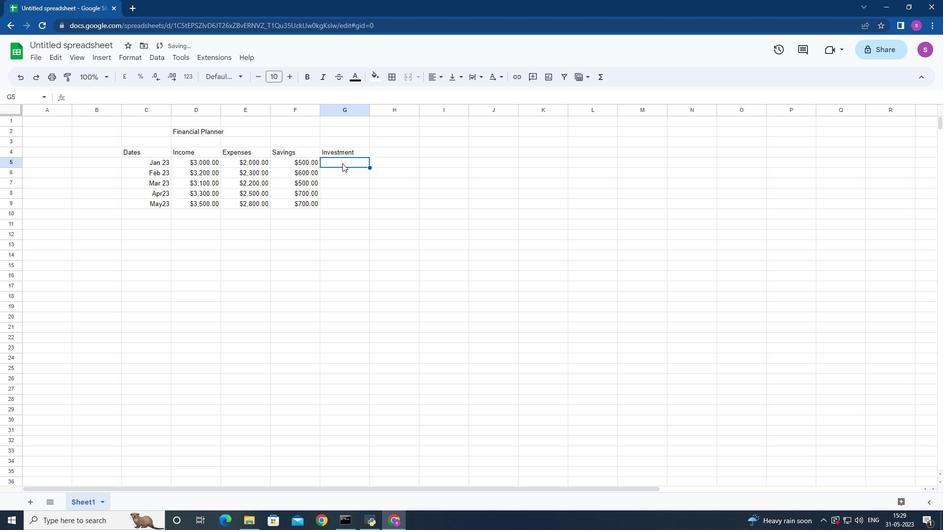
Action: Key pressed 500<Key.down>700<Key.down>800<Key.down>900<Key.down>1000<Key.enter>
Screenshot: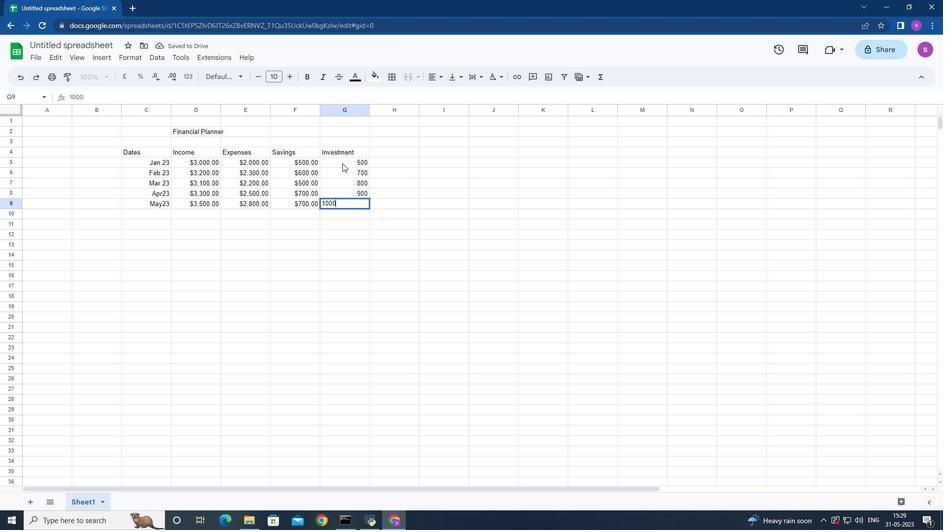 
Action: Mouse moved to (342, 160)
Screenshot: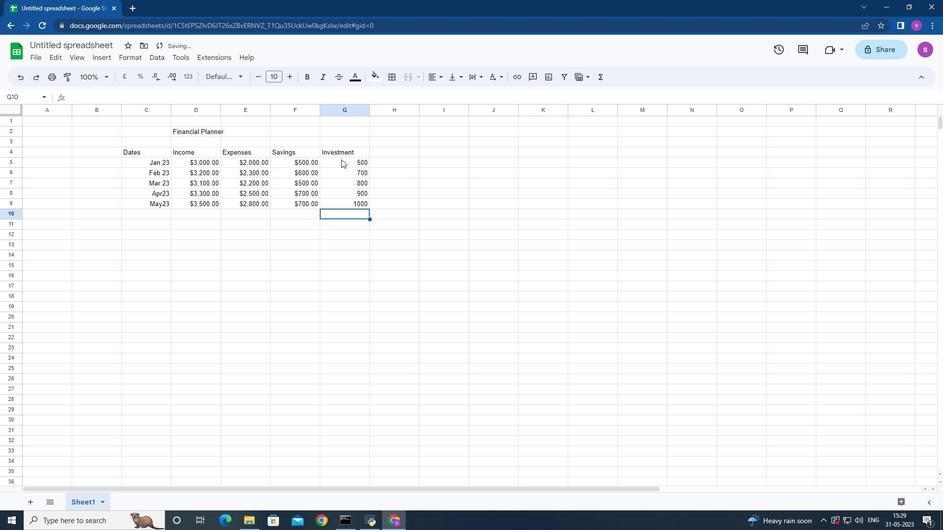 
Action: Mouse pressed left at (342, 160)
Screenshot: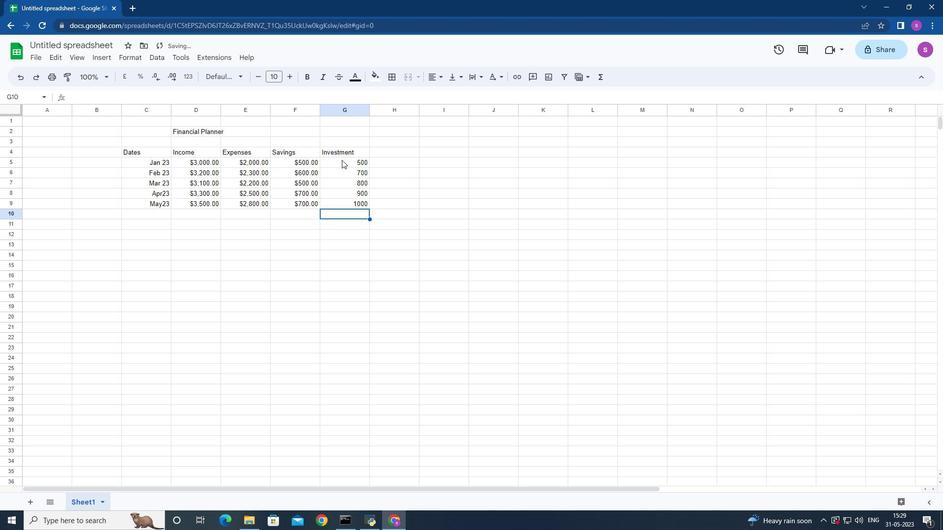 
Action: Mouse moved to (188, 74)
Screenshot: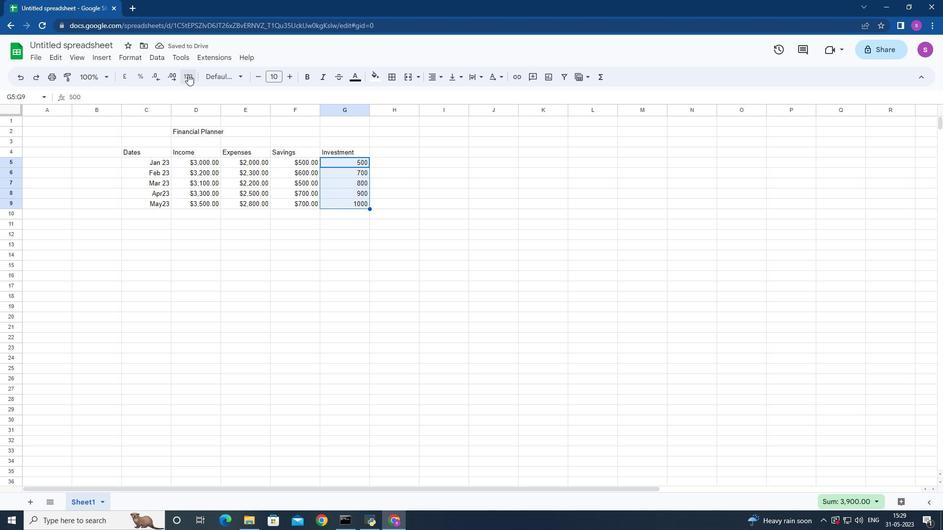 
Action: Mouse pressed left at (188, 74)
Screenshot: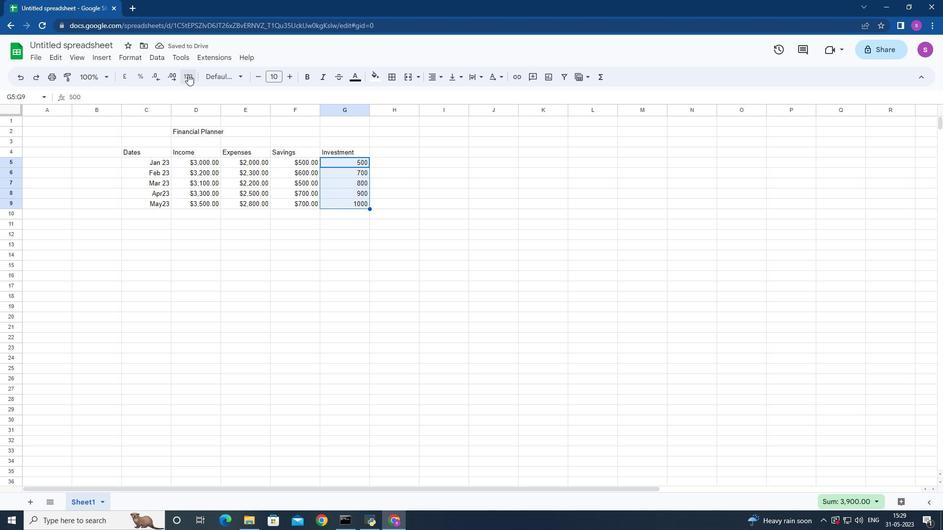 
Action: Mouse moved to (195, 332)
Screenshot: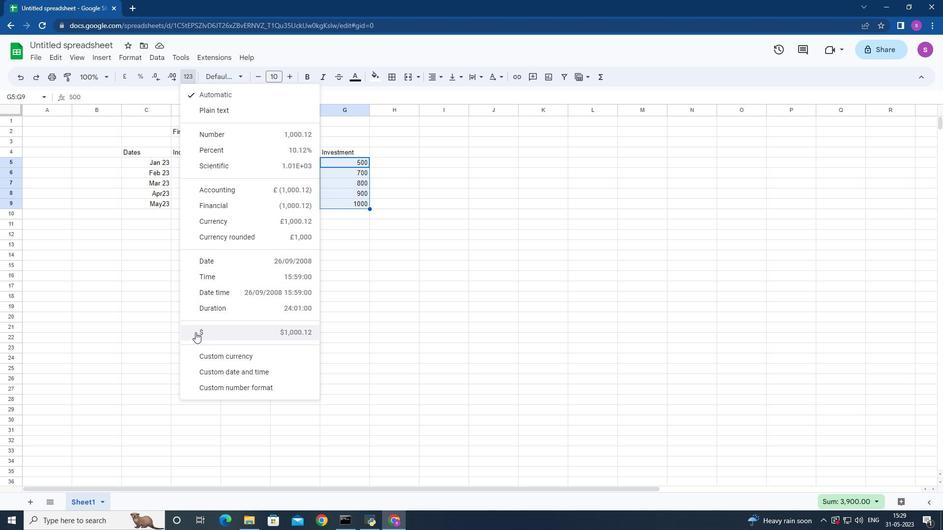 
Action: Mouse pressed left at (195, 332)
Screenshot: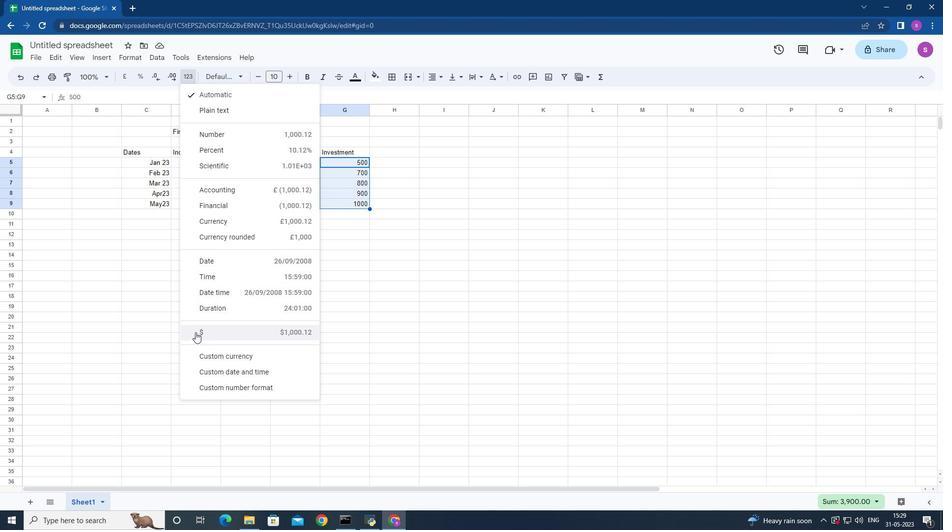 
Action: Mouse moved to (384, 152)
Screenshot: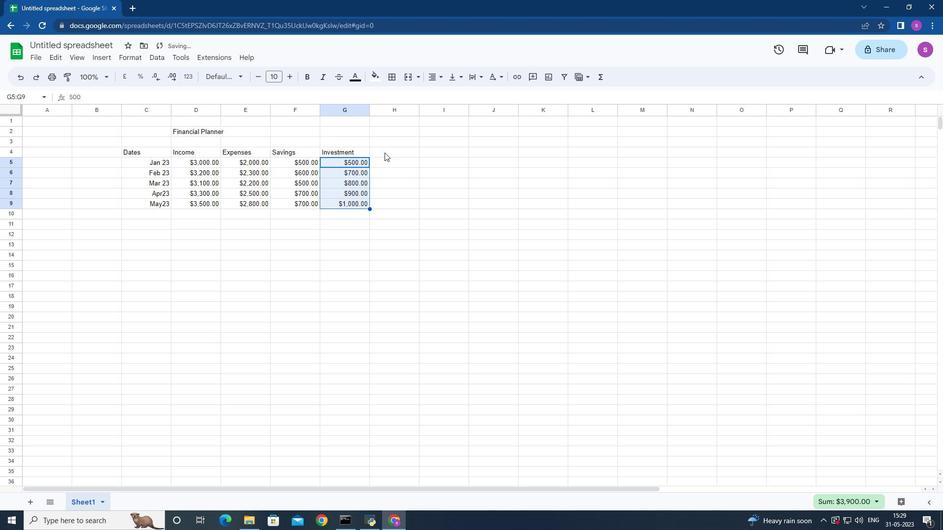 
Action: Mouse pressed left at (384, 152)
Screenshot: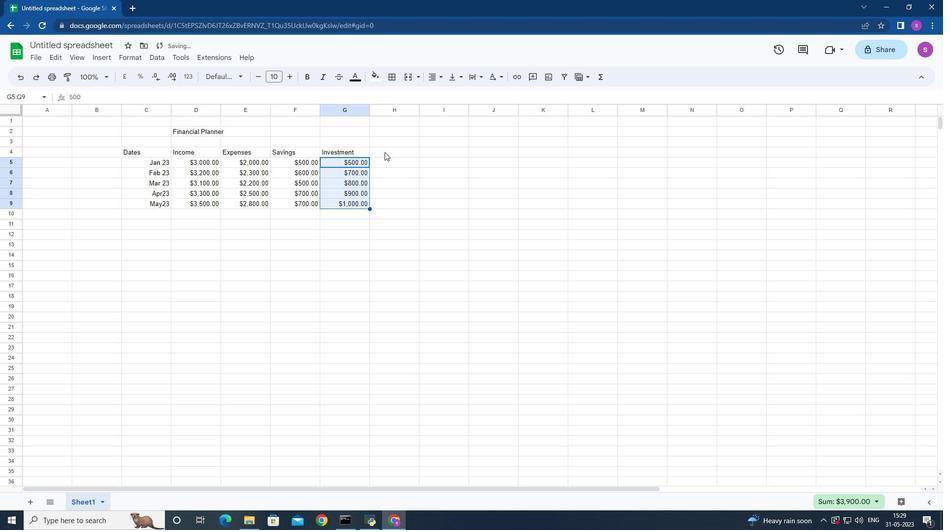 
Action: Mouse moved to (384, 153)
Screenshot: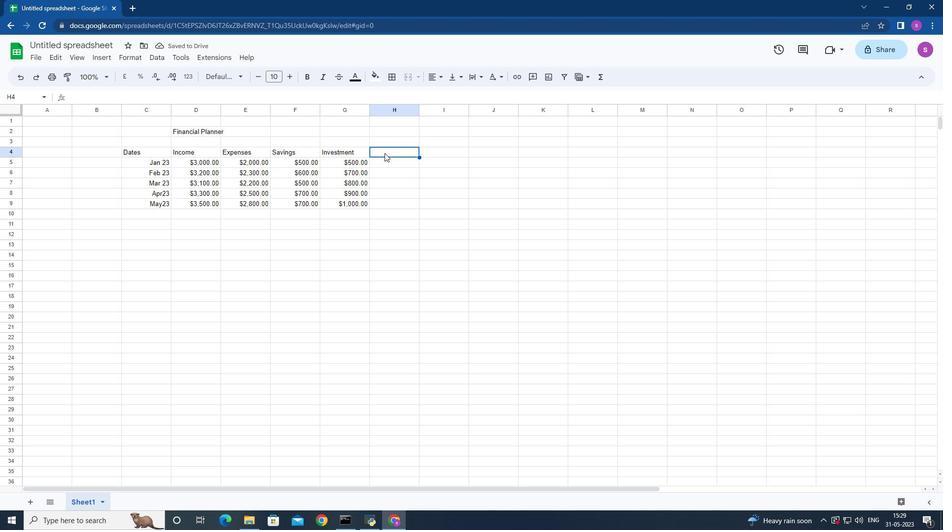 
Action: Key pressed <Key.shift>Net<Key.space><Key.shift>Saving<Key.down>
Screenshot: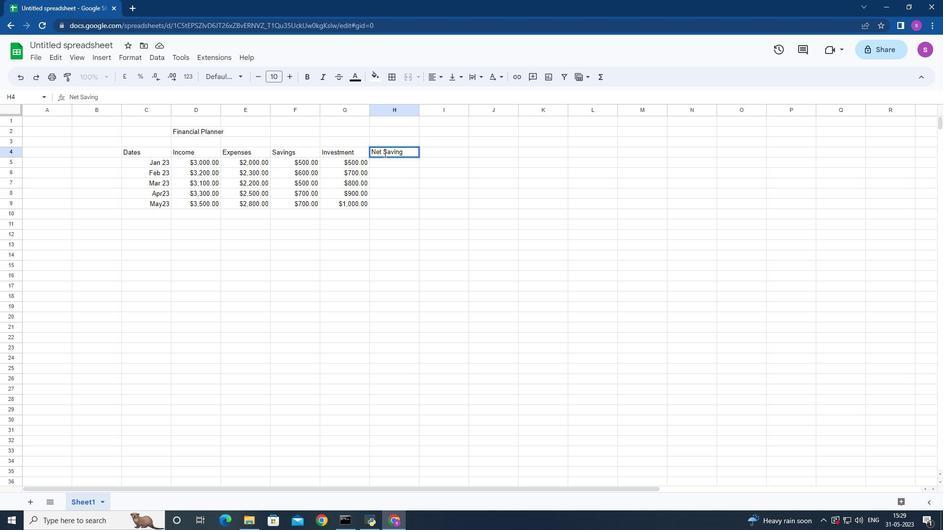 
Action: Mouse moved to (388, 170)
Screenshot: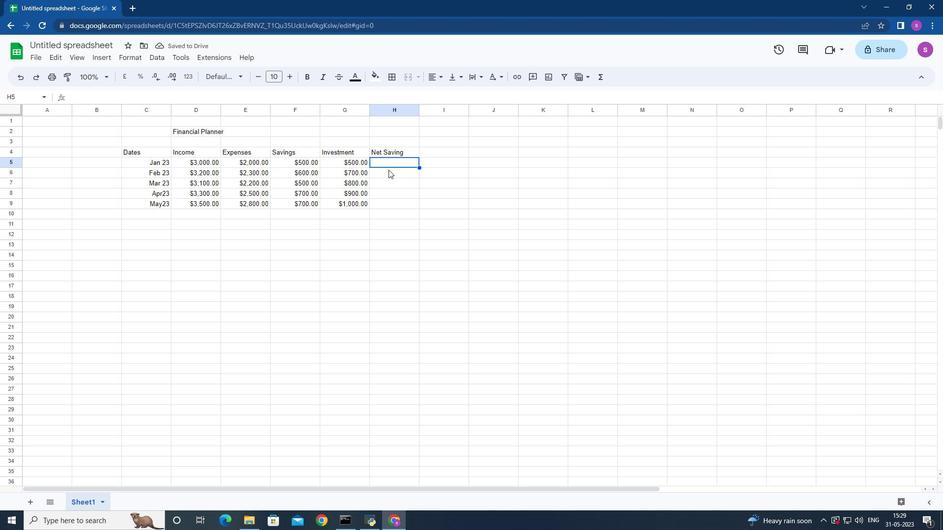 
Action: Key pressed 1000<Key.down>1200<Key.down>900<Key.down>800<Key.down>700<Key.down>
Screenshot: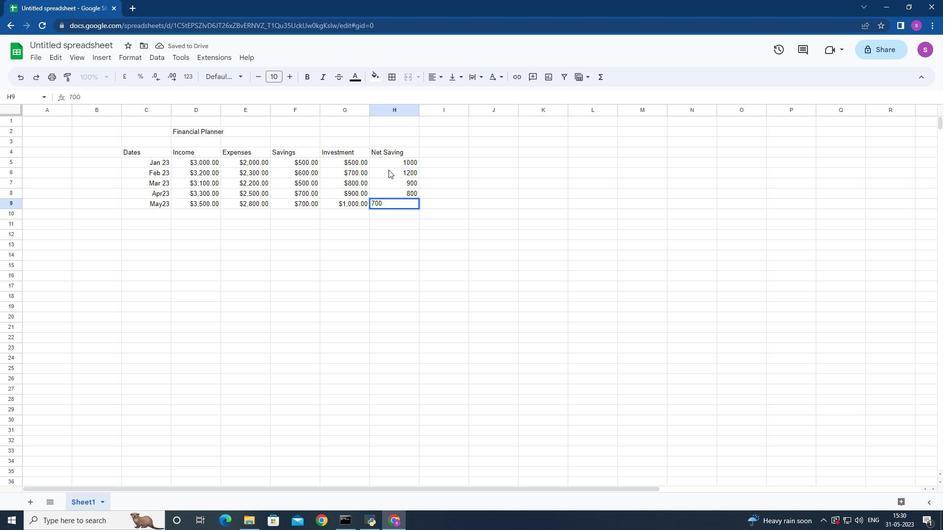 
Action: Mouse moved to (395, 160)
Screenshot: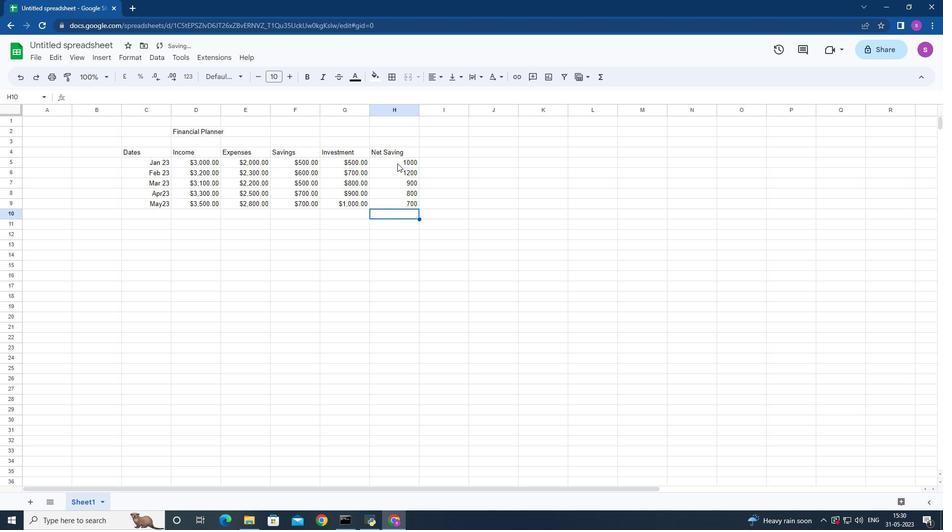 
Action: Mouse pressed left at (395, 160)
Screenshot: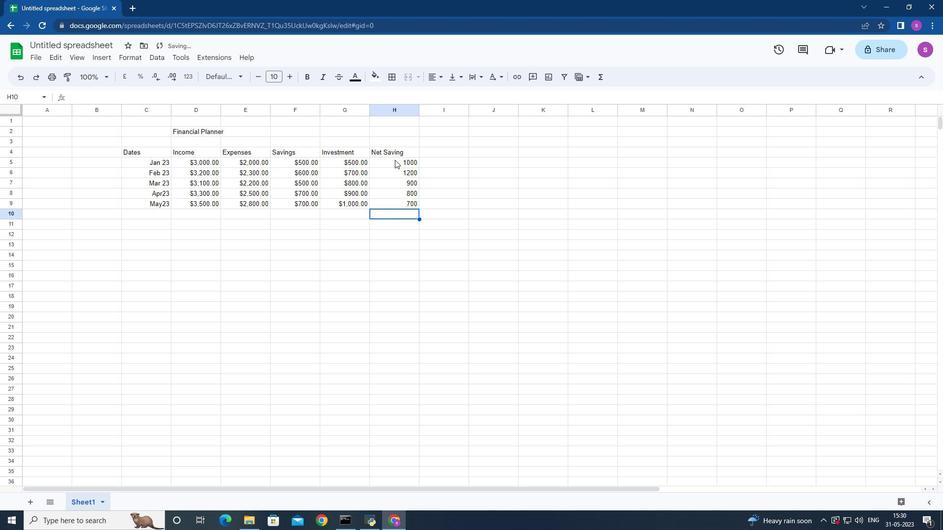 
Action: Mouse moved to (189, 73)
Screenshot: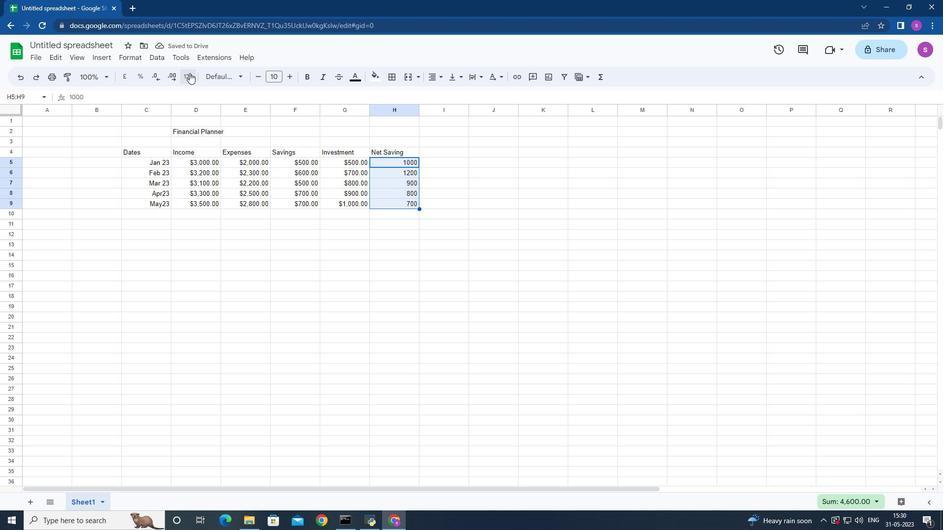 
Action: Mouse pressed left at (189, 73)
Screenshot: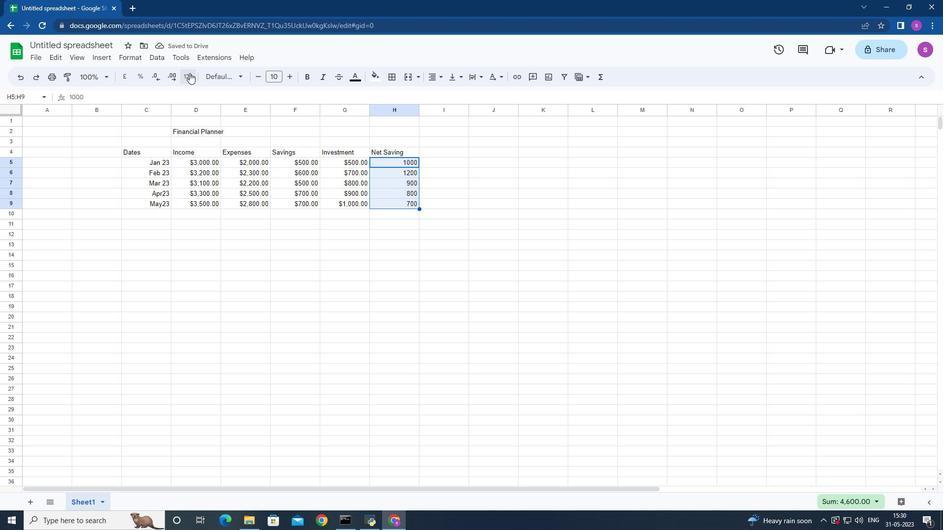 
Action: Mouse moved to (203, 332)
Screenshot: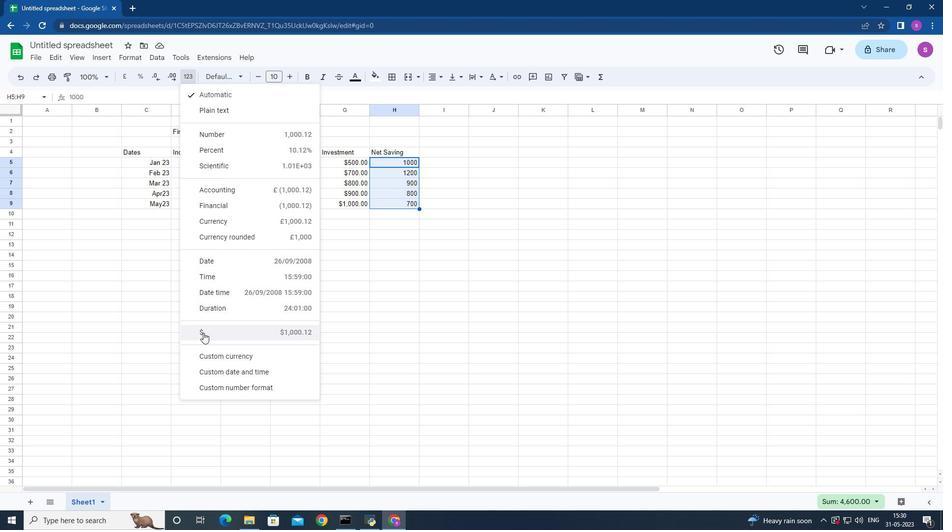 
Action: Mouse pressed left at (203, 332)
Screenshot: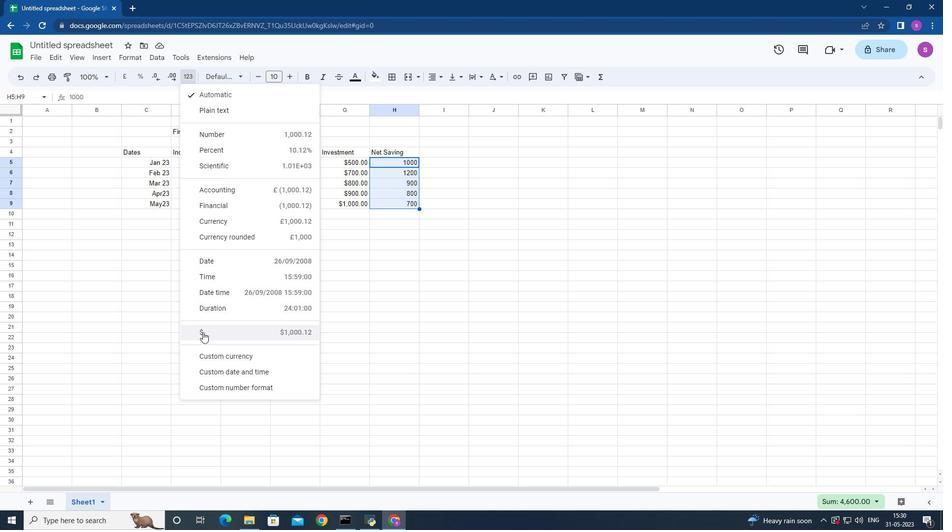 
Action: Mouse moved to (93, 42)
Screenshot: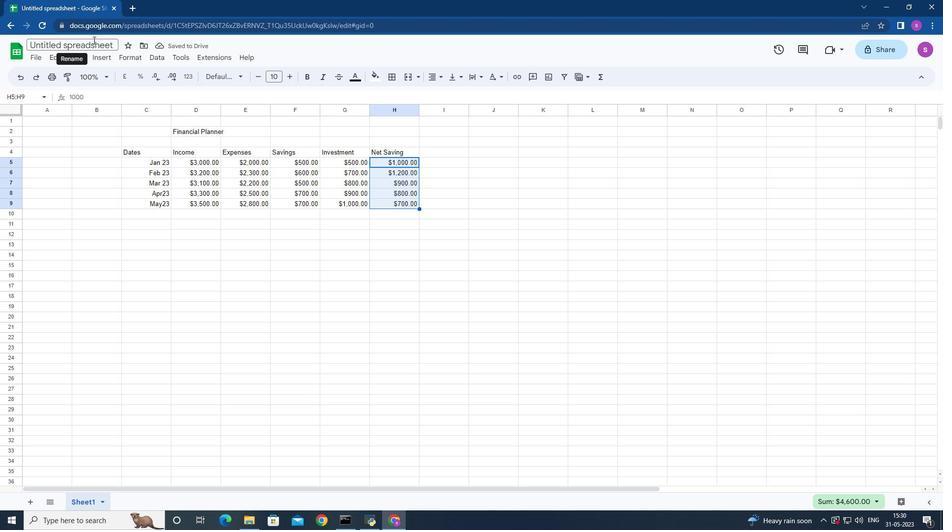 
Action: Mouse pressed left at (93, 42)
Screenshot: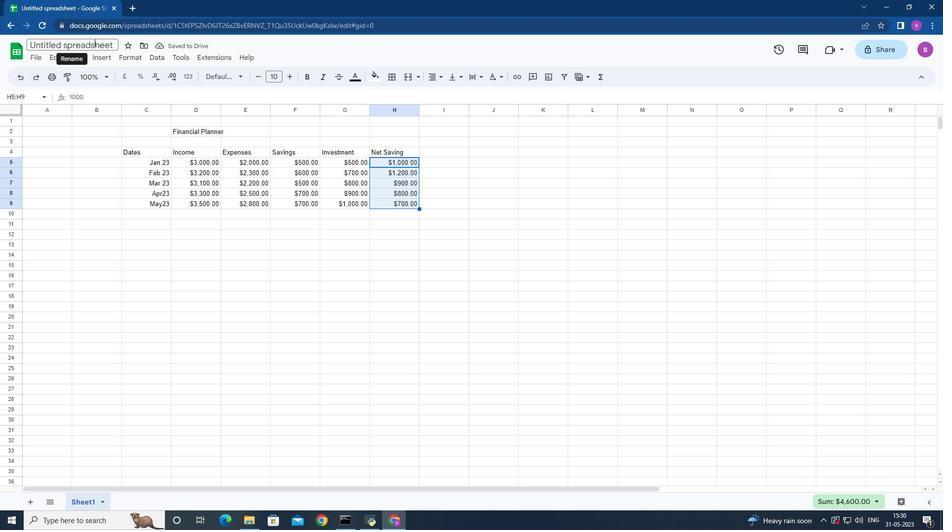 
Action: Mouse moved to (93, 42)
Screenshot: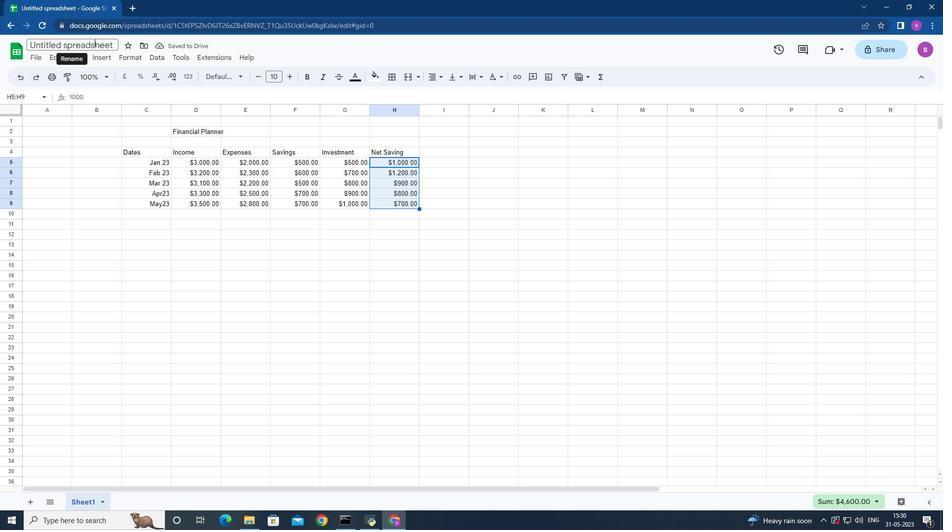 
Action: Key pressed <Key.backspace><Key.shift>Budget<Key.space><Key.shift>Review<Key.space><Key.shift>Book<Key.enter>
Screenshot: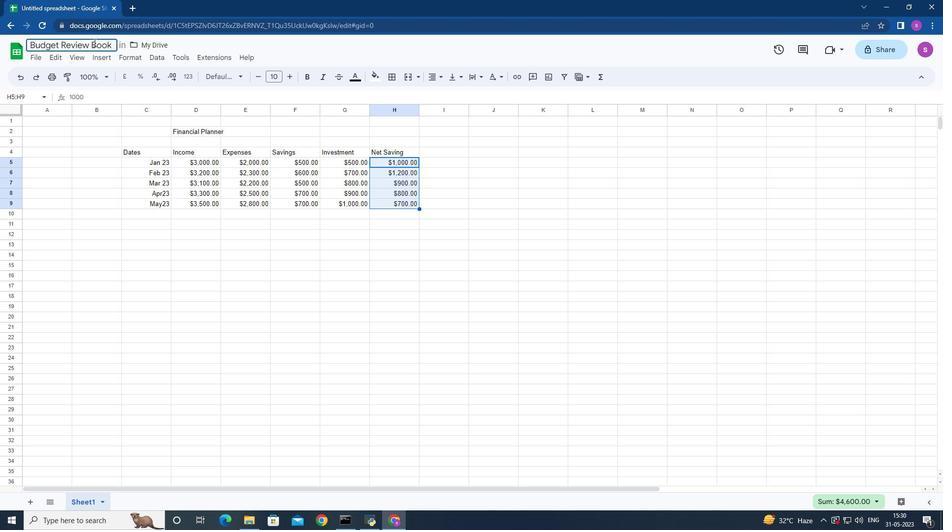 
Action: Mouse moved to (246, 253)
Screenshot: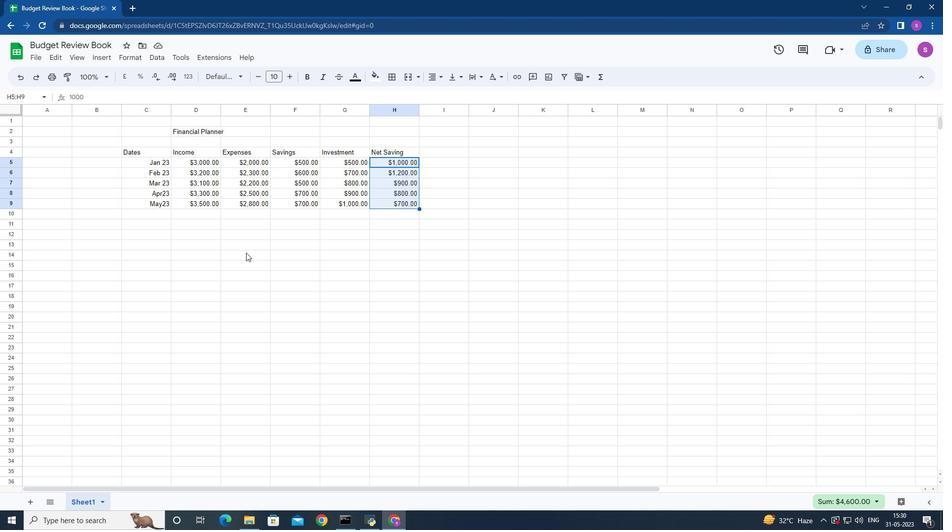 
Action: Key pressed ctrl+S
Screenshot: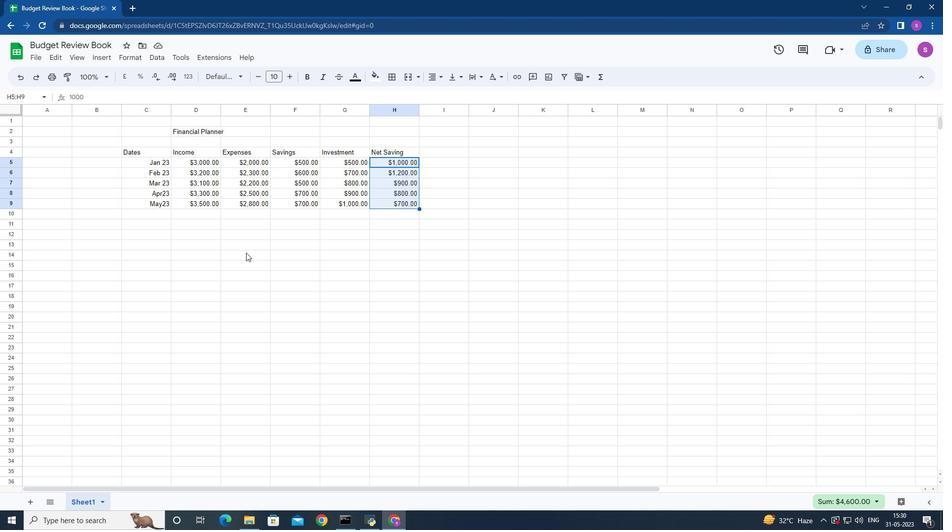 
Action: Mouse moved to (317, 261)
Screenshot: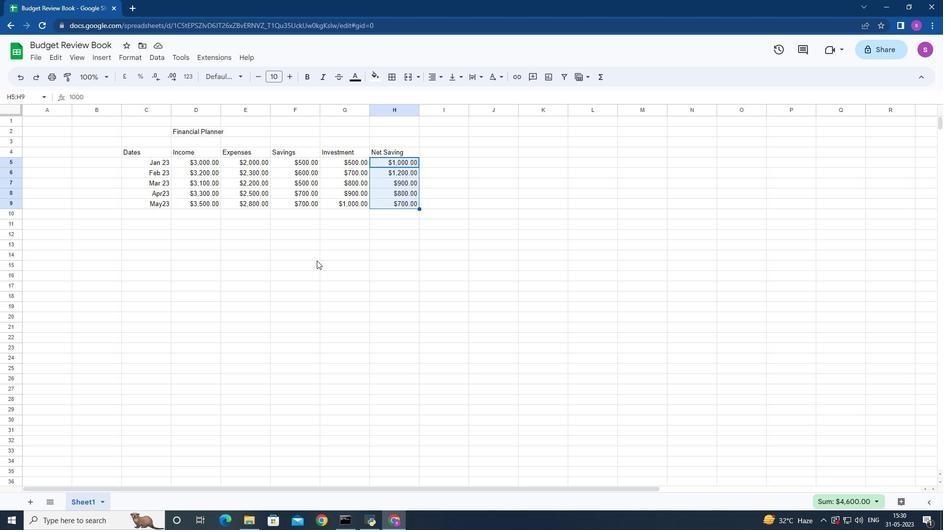 
